 Task: Open Card Engineering Design Review in Board Employee Recognition and Rewards to Workspace Customer Analytics and add a team member Softage.1@softage.net, a label Orange, a checklist Interpretation, an attachment from Trello, a color Orange and finally, add a card description 'Plan and execute company team-building conference with team-building challenges' and a comment 'We should approach this task with a sense of humility, recognizing that there is always more to learn and improve upon.'. Add a start date 'Jan 05, 1900' with a due date 'Jan 12, 1900'
Action: Mouse moved to (374, 159)
Screenshot: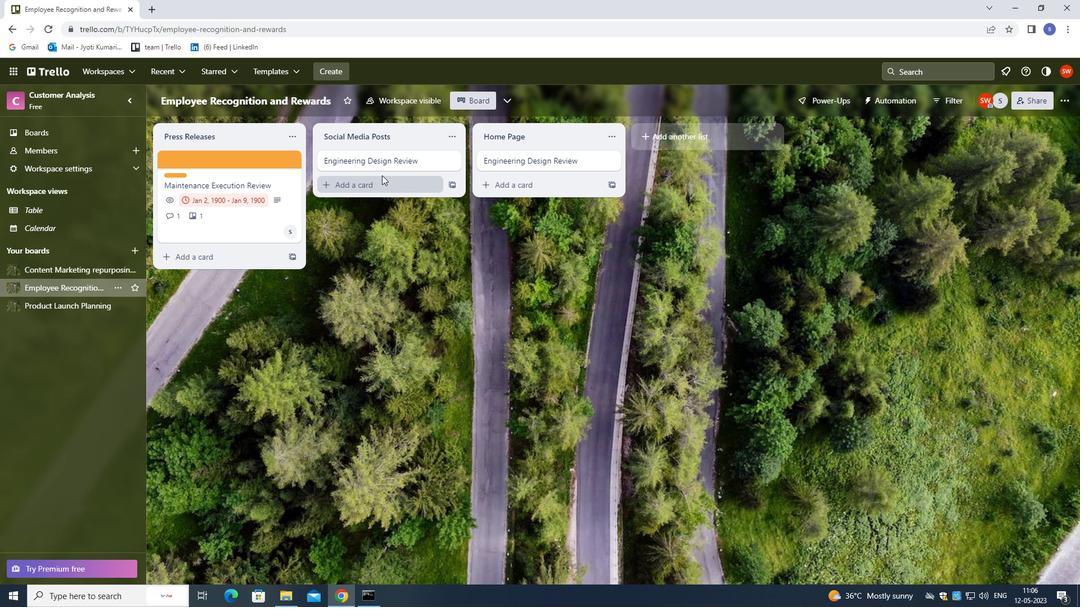 
Action: Mouse pressed left at (374, 159)
Screenshot: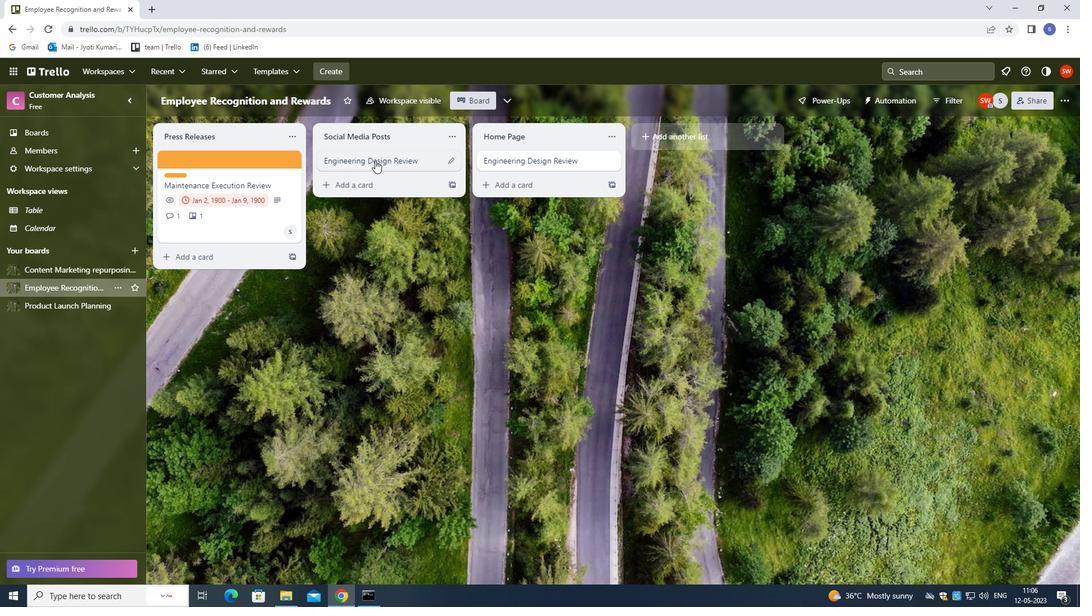 
Action: Mouse moved to (670, 198)
Screenshot: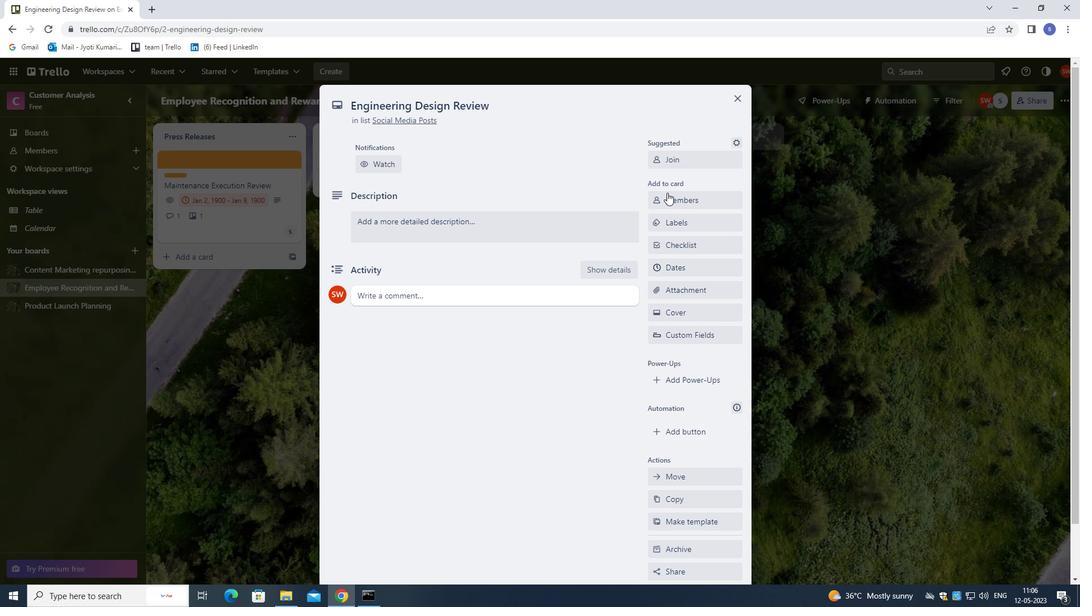 
Action: Mouse pressed left at (670, 198)
Screenshot: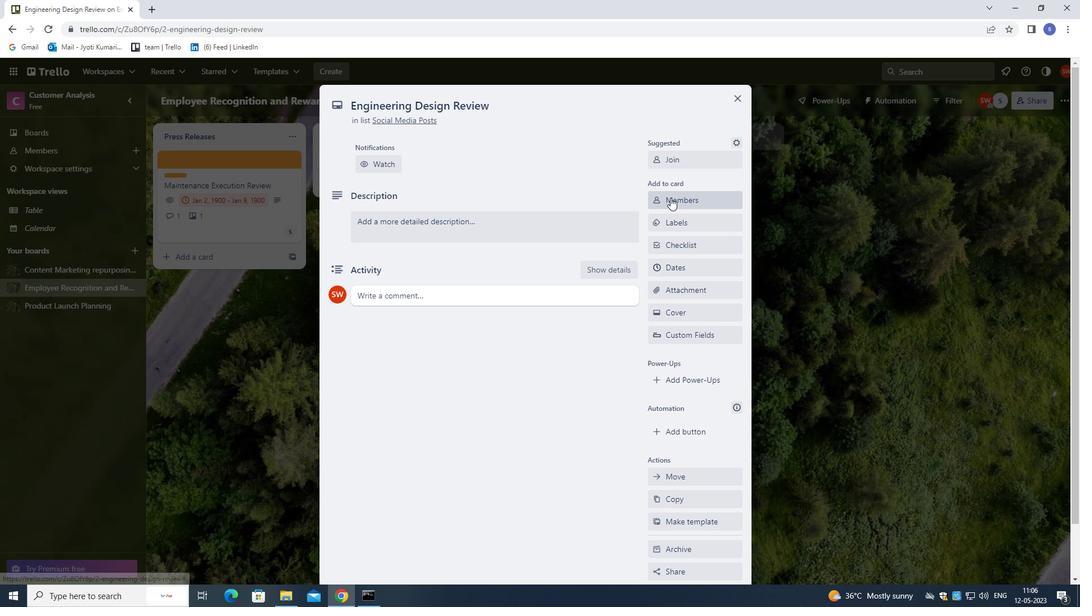 
Action: Mouse moved to (854, 163)
Screenshot: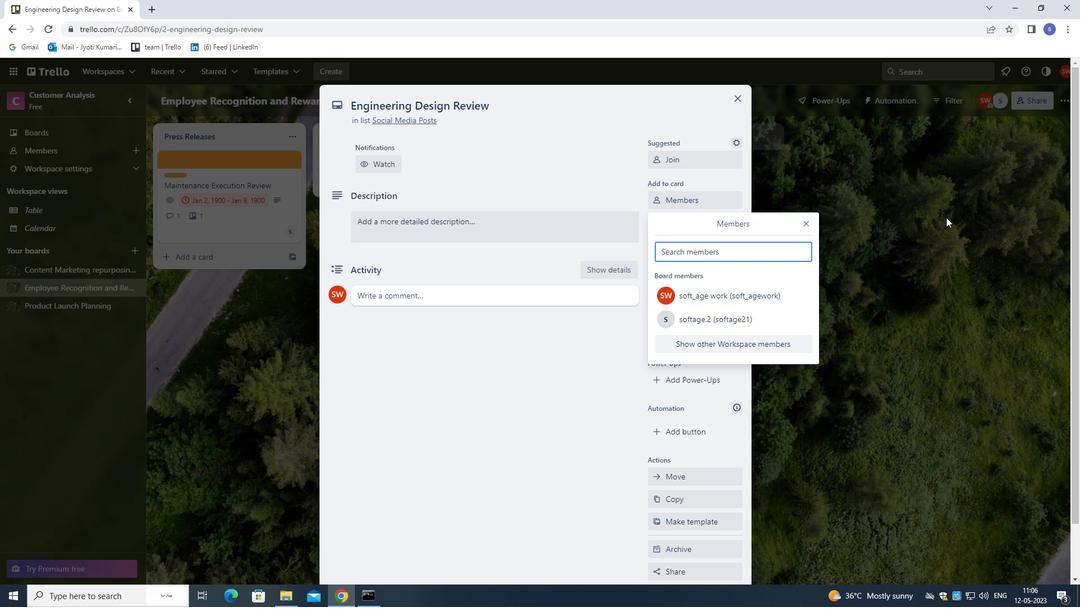 
Action: Key pressed <Key.shift>SOFTAGE.1<Key.shift><Key.shift><Key.shift><Key.shift>@SOFTAGE.NET
Screenshot: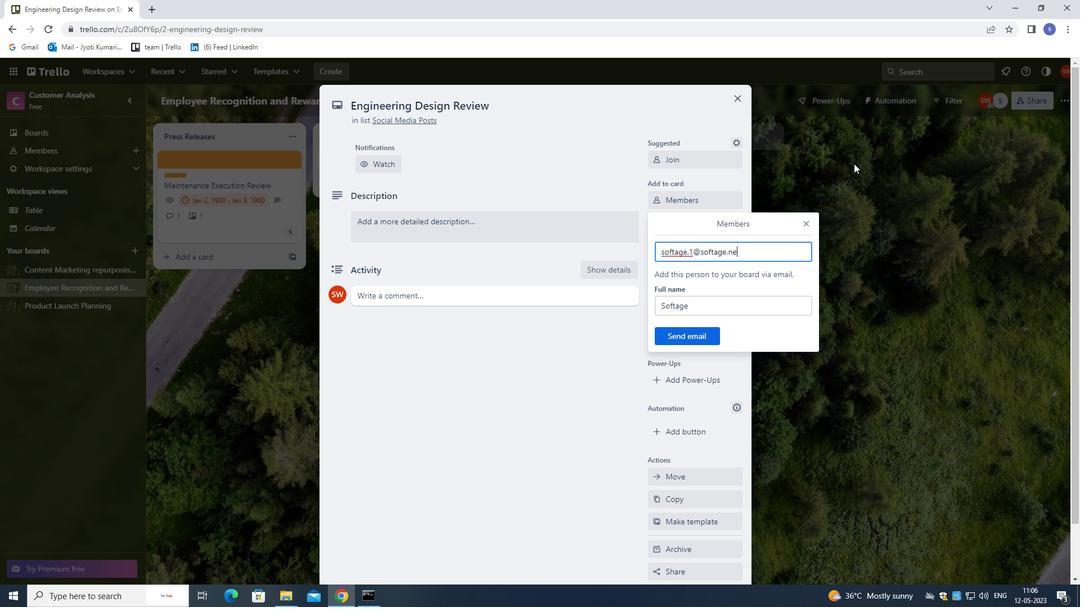 
Action: Mouse moved to (663, 342)
Screenshot: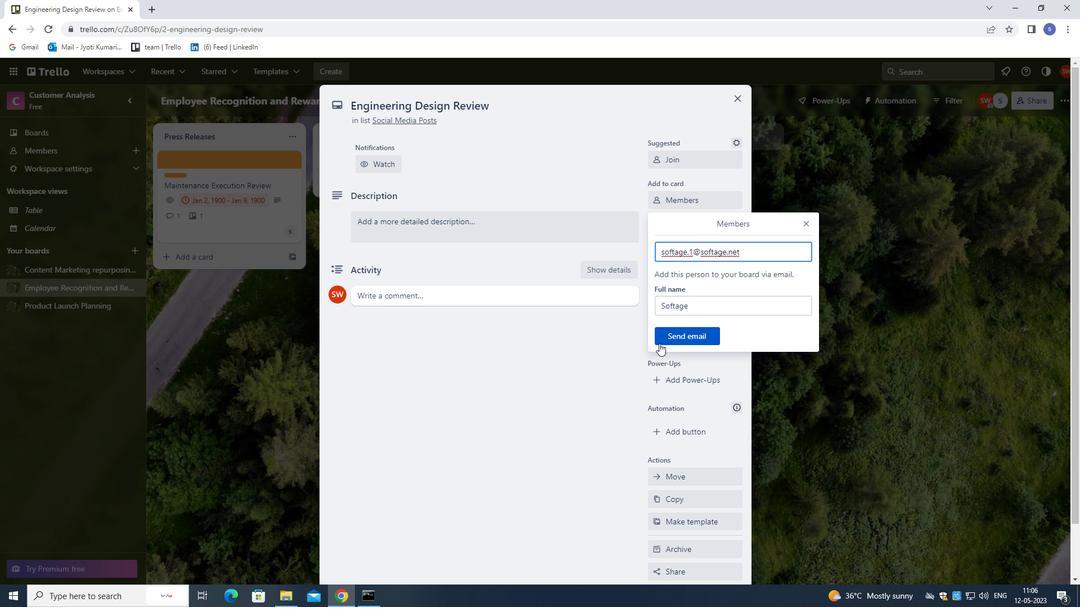
Action: Mouse pressed left at (663, 342)
Screenshot: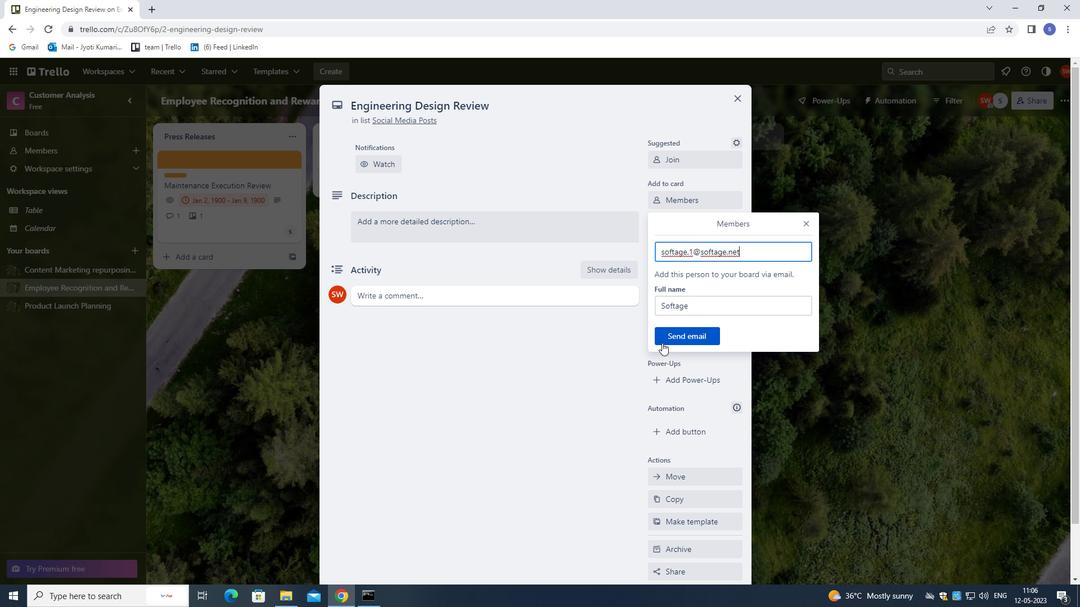 
Action: Mouse moved to (679, 221)
Screenshot: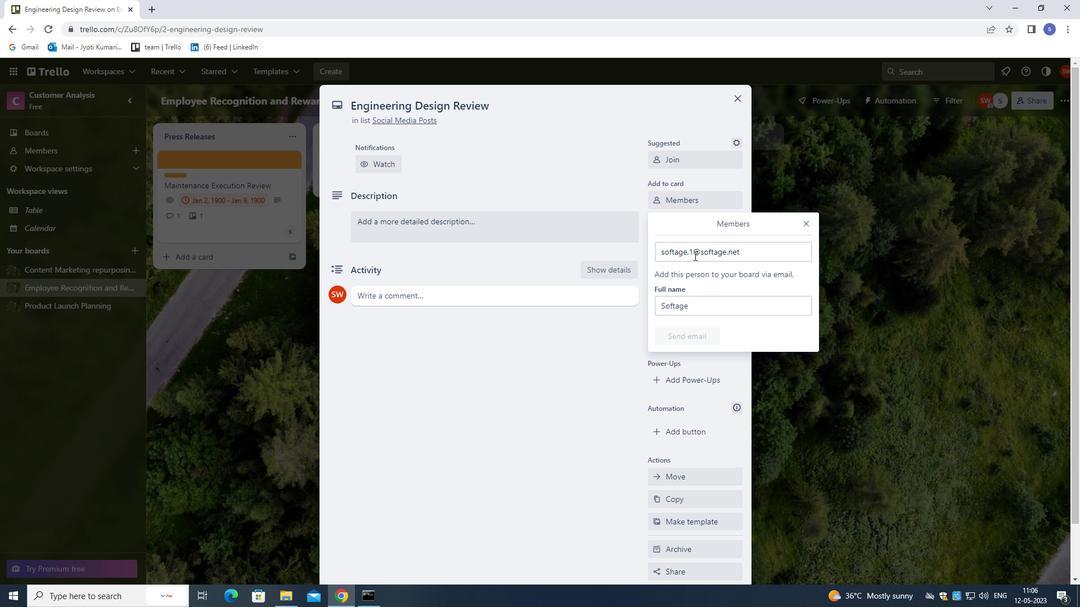 
Action: Mouse pressed left at (679, 221)
Screenshot: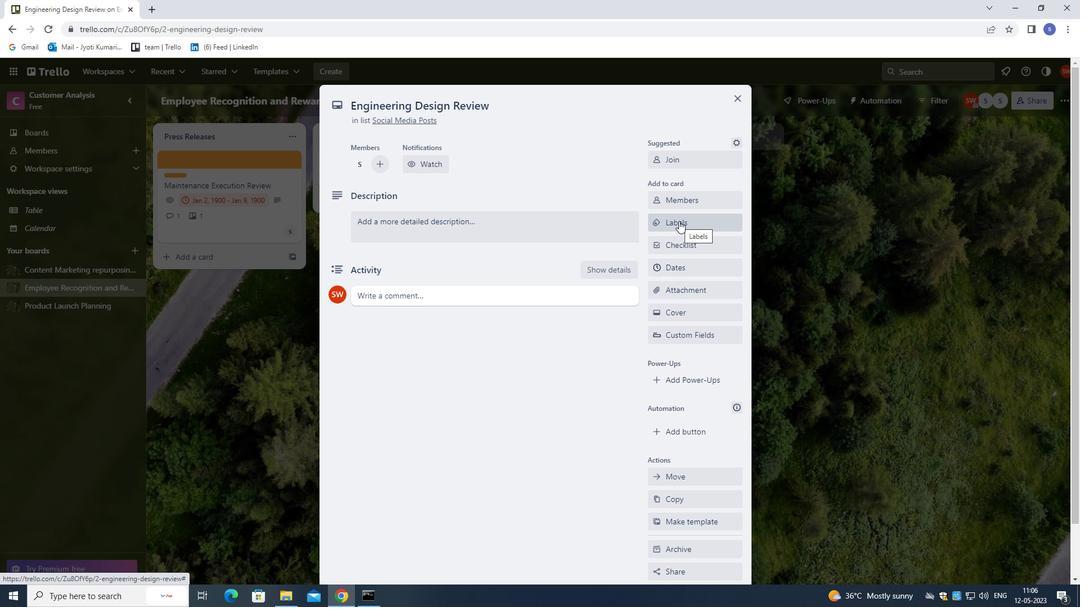
Action: Key pressed O
Screenshot: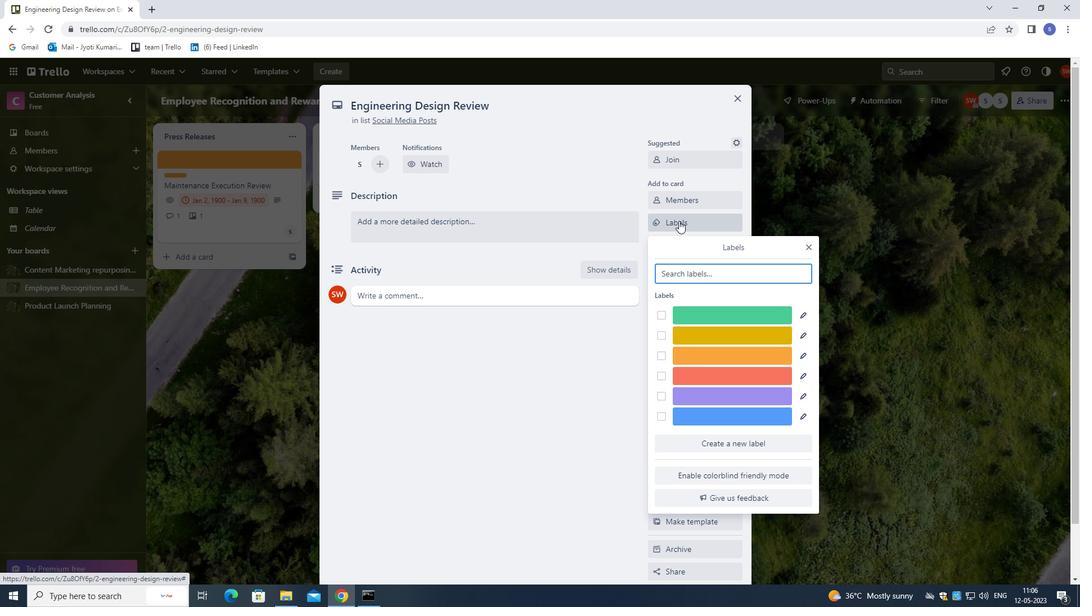 
Action: Mouse moved to (665, 315)
Screenshot: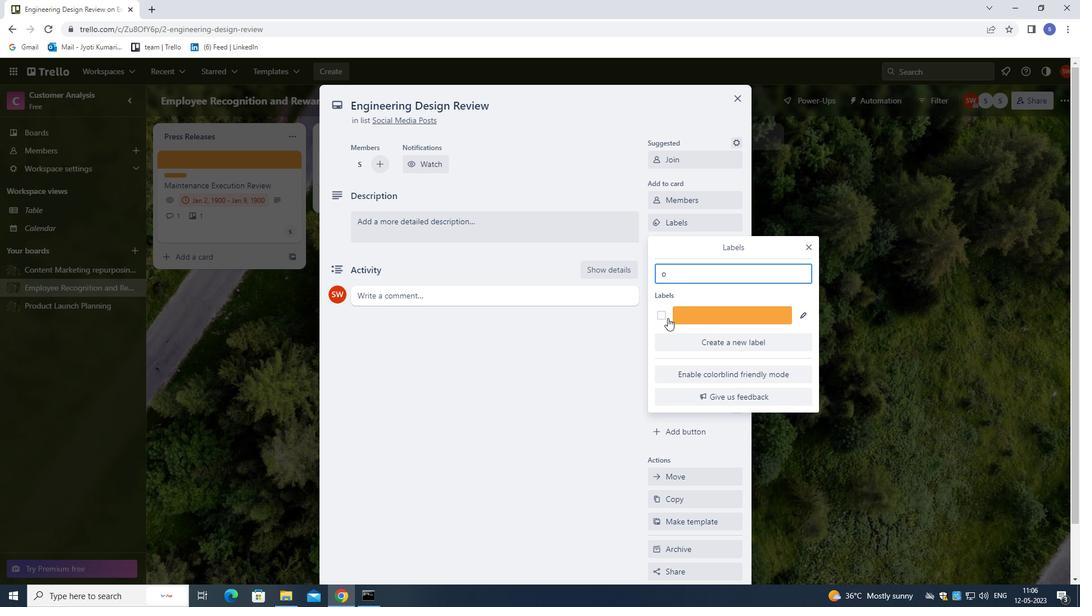 
Action: Mouse pressed left at (665, 315)
Screenshot: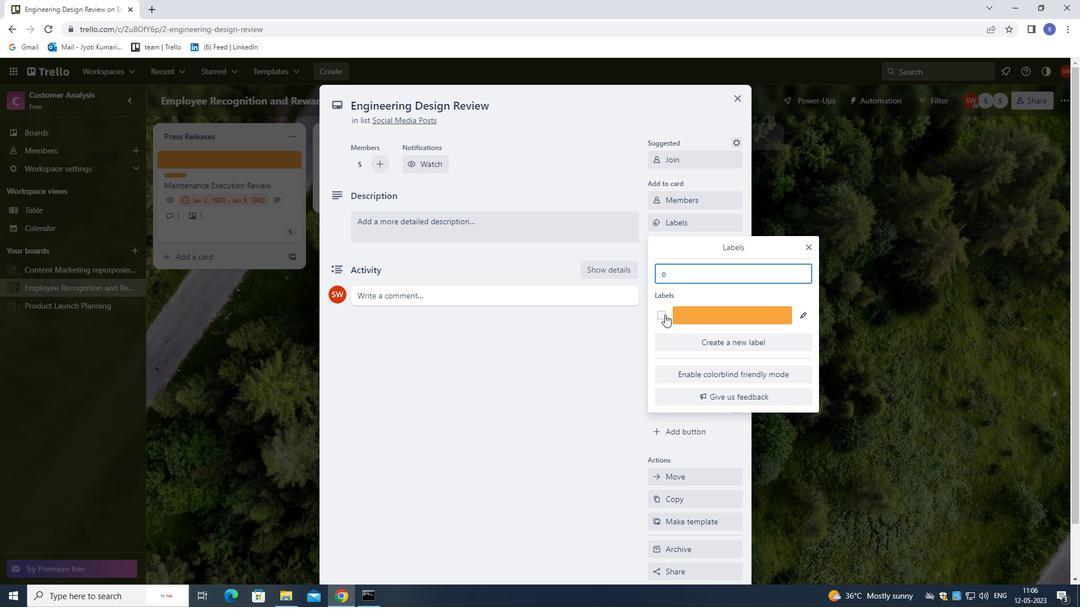 
Action: Mouse moved to (807, 247)
Screenshot: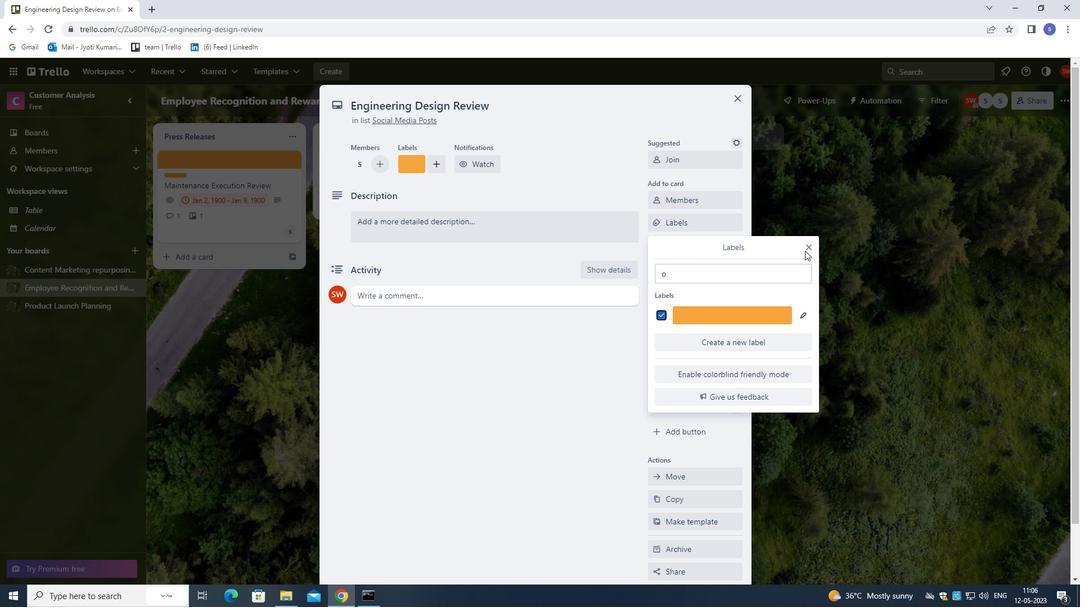
Action: Mouse pressed left at (807, 247)
Screenshot: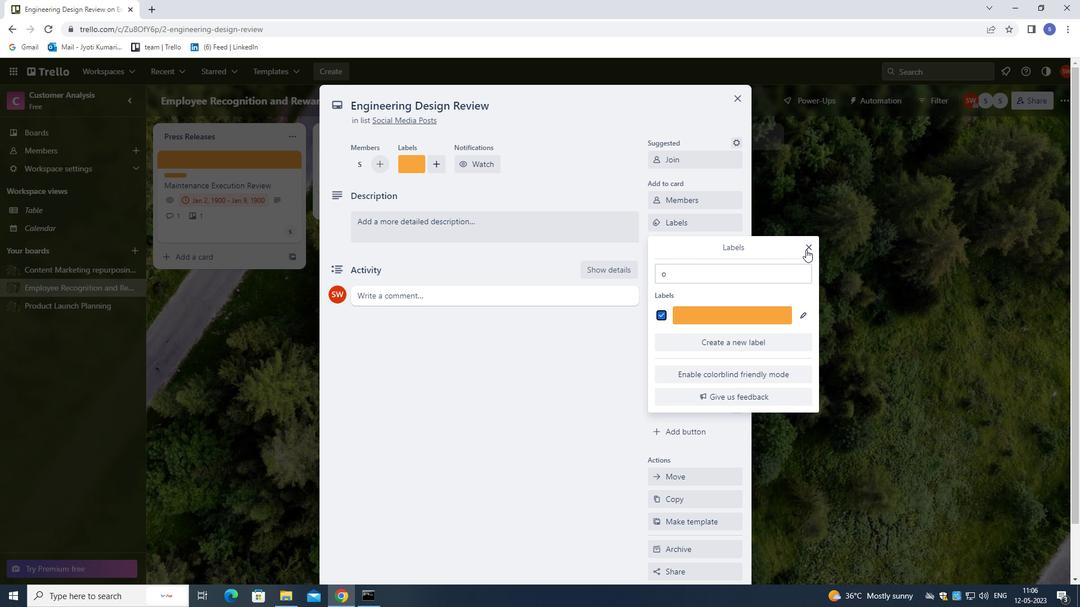 
Action: Mouse moved to (685, 242)
Screenshot: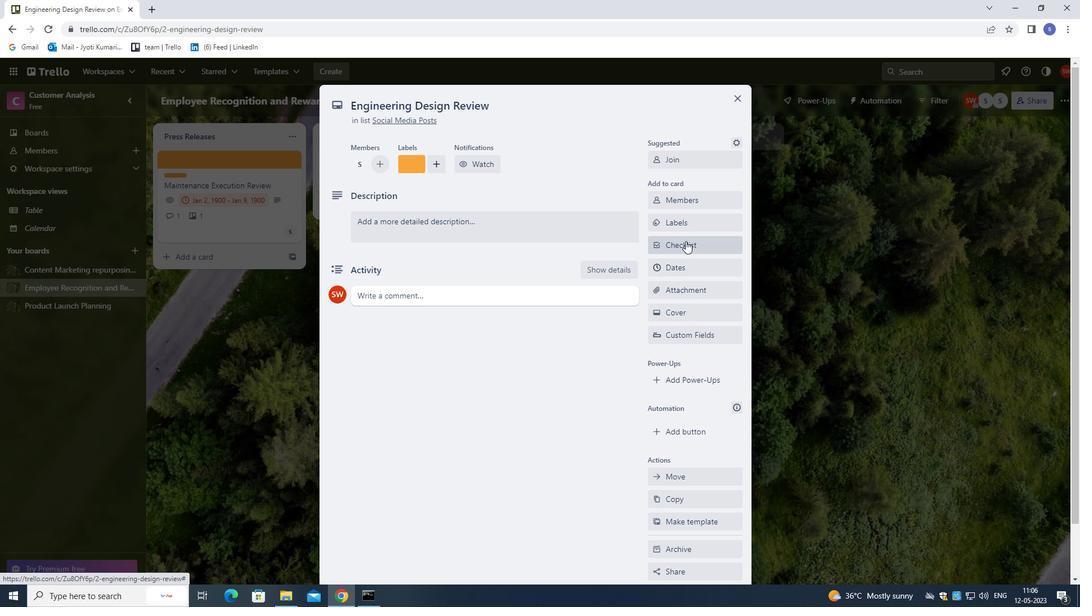 
Action: Mouse pressed left at (685, 242)
Screenshot: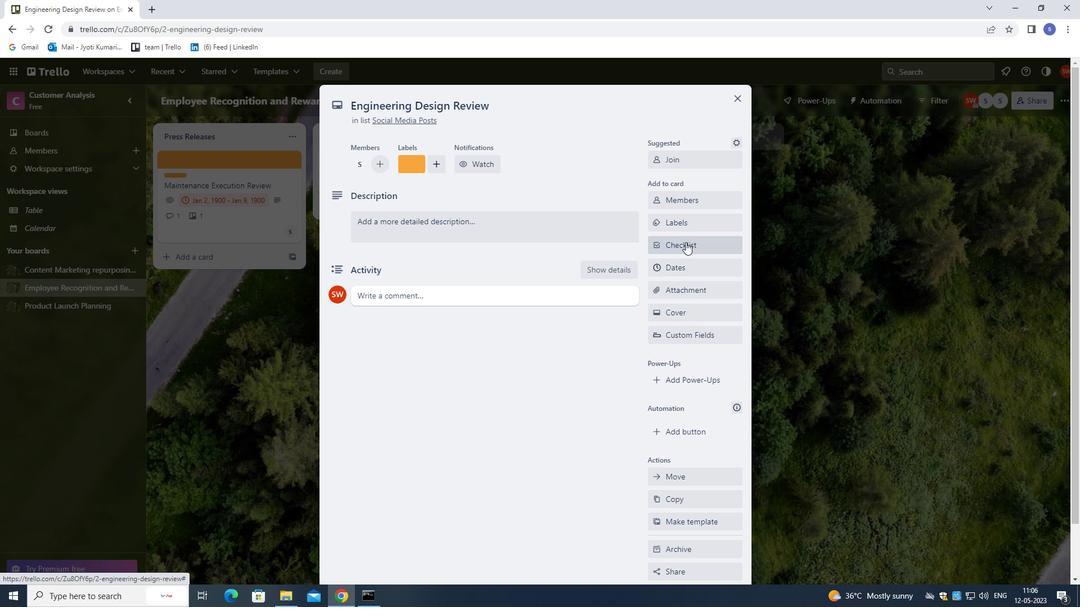 
Action: Mouse moved to (685, 243)
Screenshot: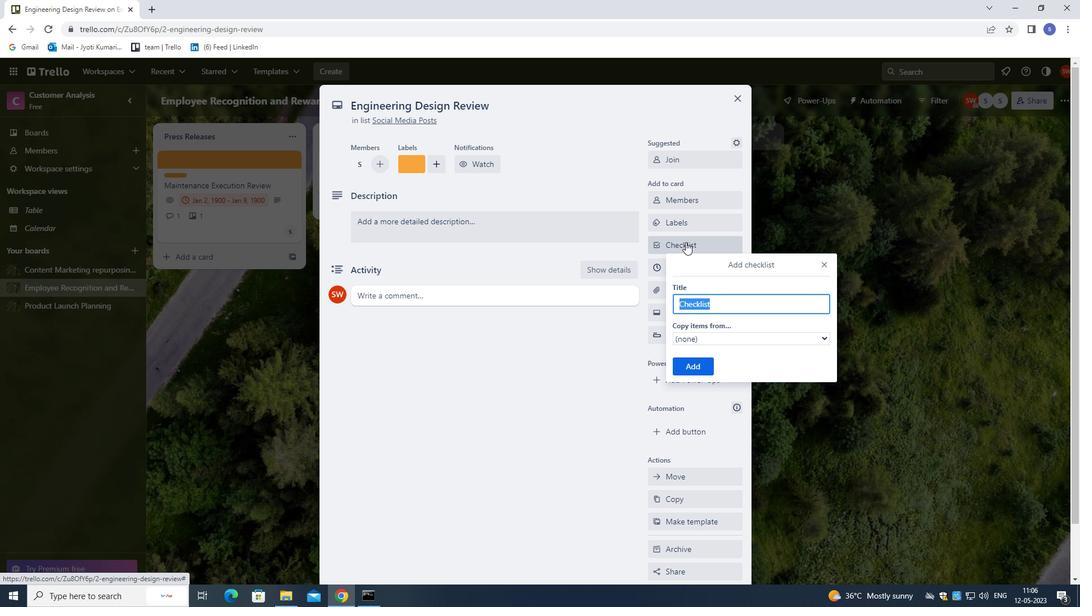 
Action: Key pressed <Key.shift>INTERPRETATION<Key.space>
Screenshot: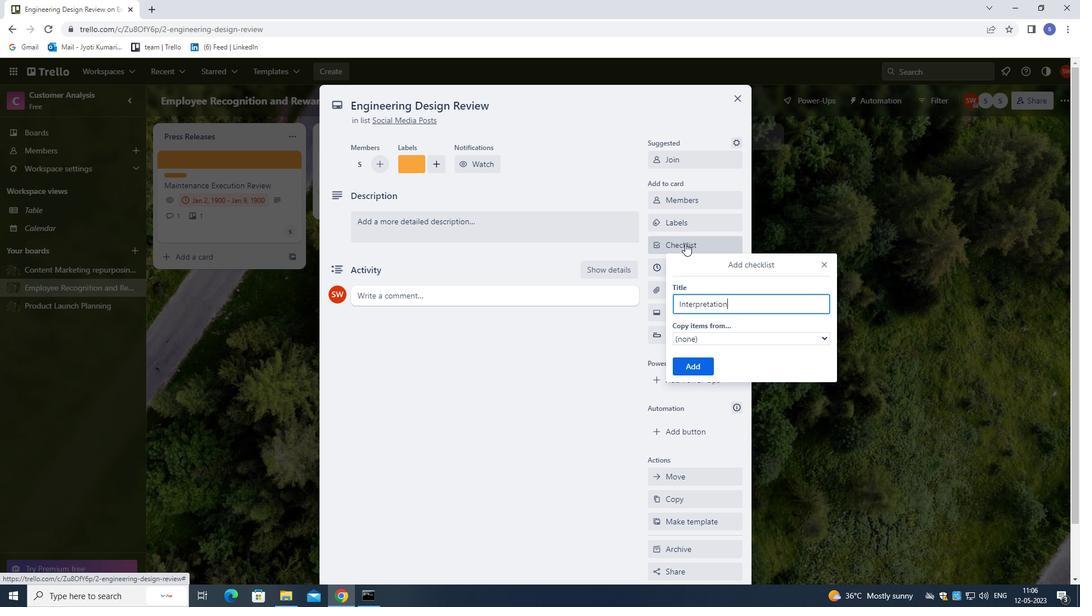 
Action: Mouse moved to (699, 372)
Screenshot: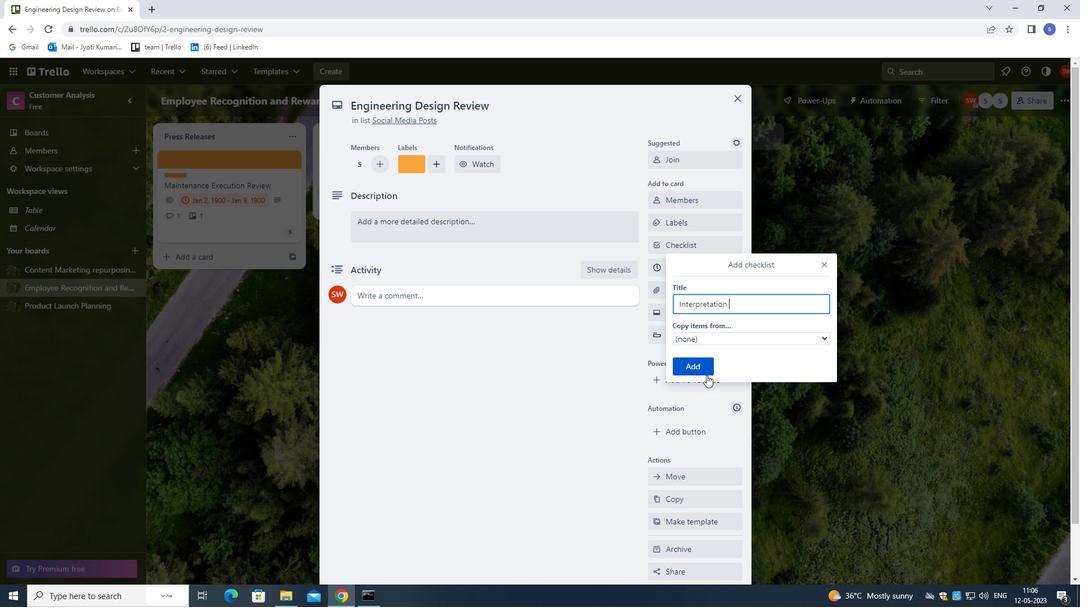 
Action: Mouse pressed left at (699, 372)
Screenshot: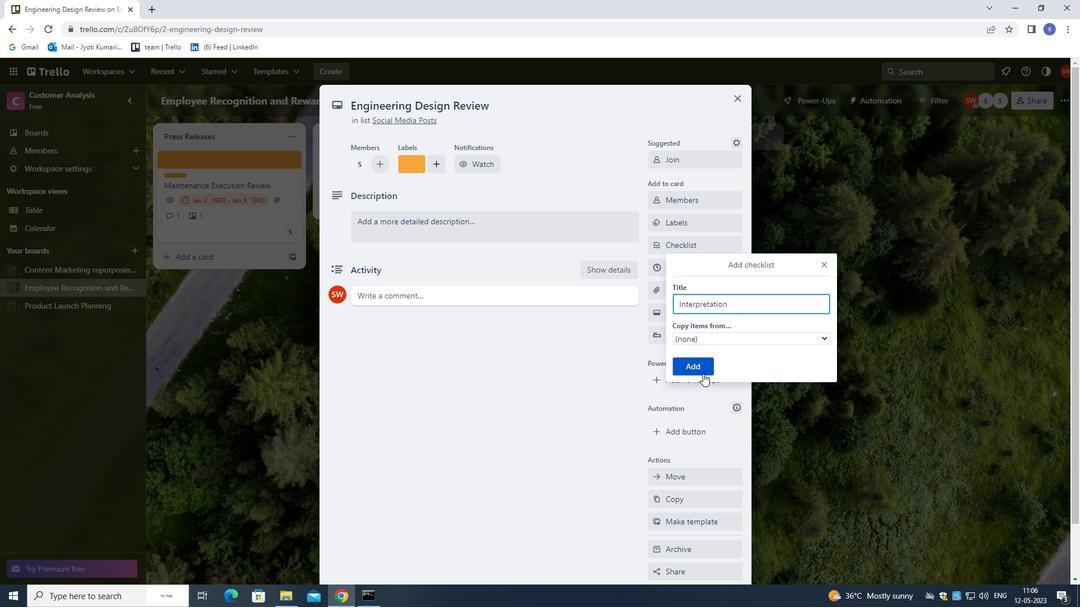
Action: Mouse moved to (693, 270)
Screenshot: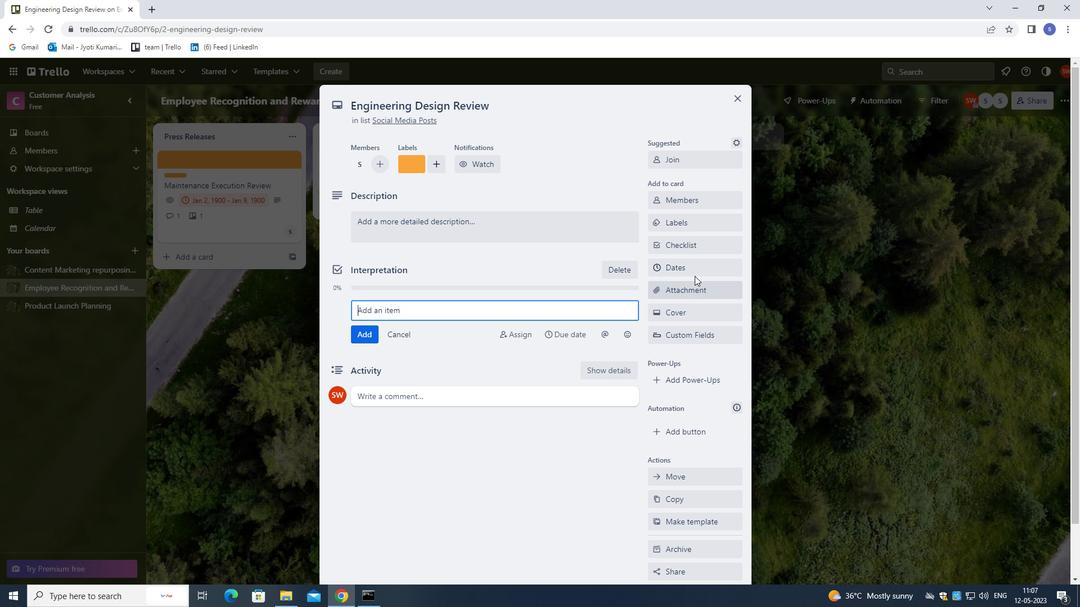 
Action: Mouse pressed left at (693, 270)
Screenshot: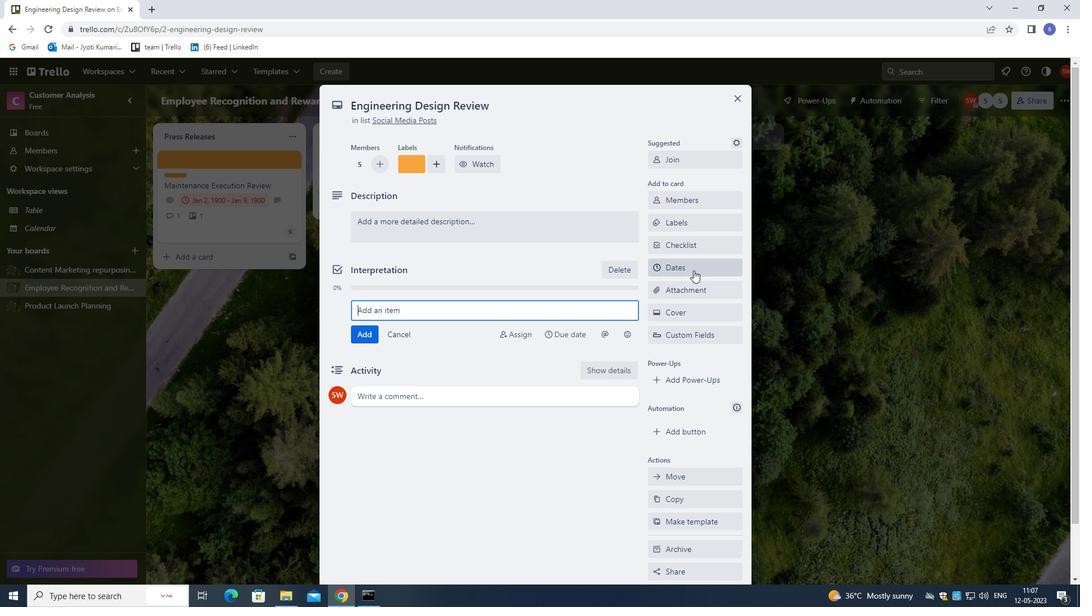
Action: Mouse moved to (660, 306)
Screenshot: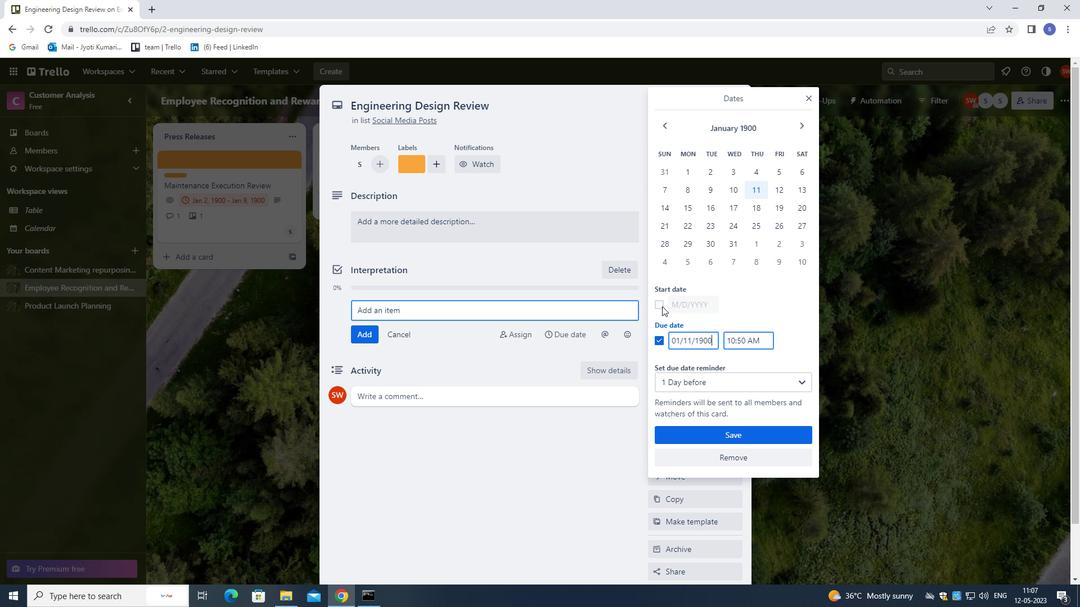 
Action: Mouse pressed left at (660, 306)
Screenshot: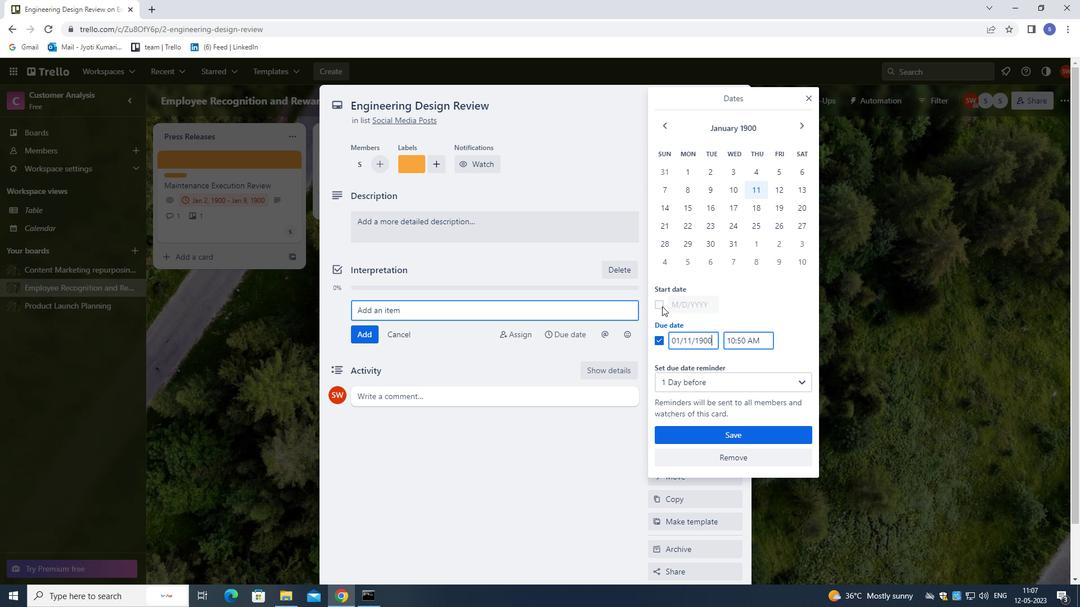
Action: Mouse moved to (689, 302)
Screenshot: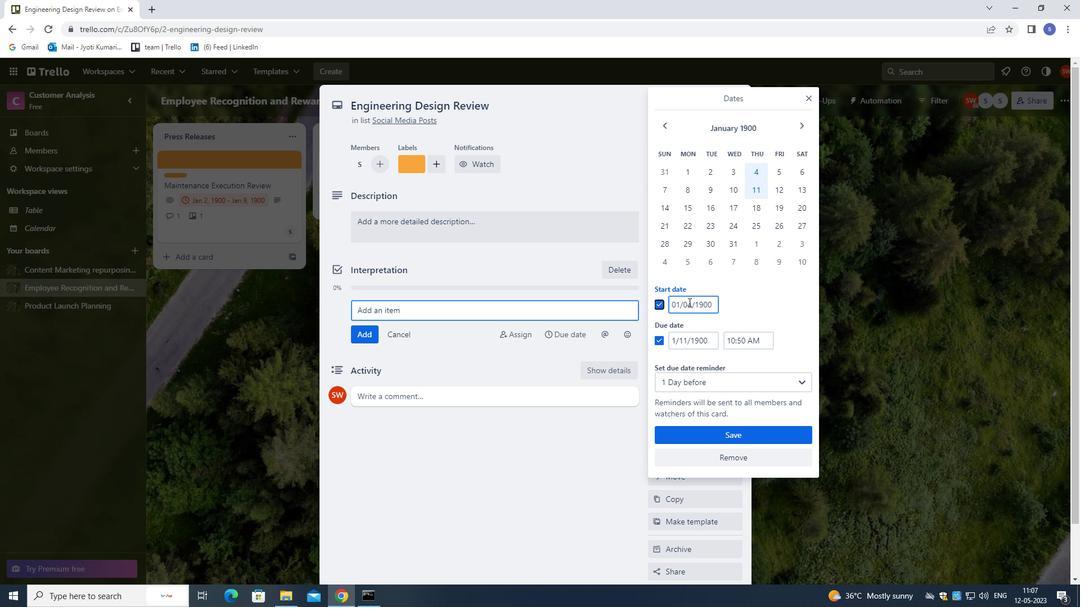 
Action: Mouse pressed left at (689, 302)
Screenshot: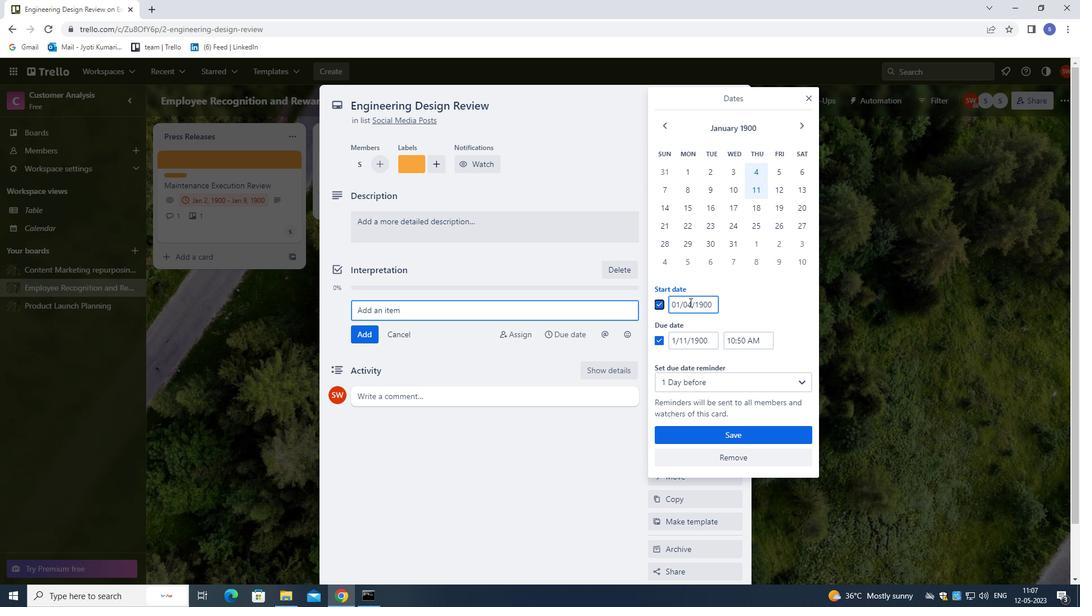 
Action: Mouse moved to (653, 290)
Screenshot: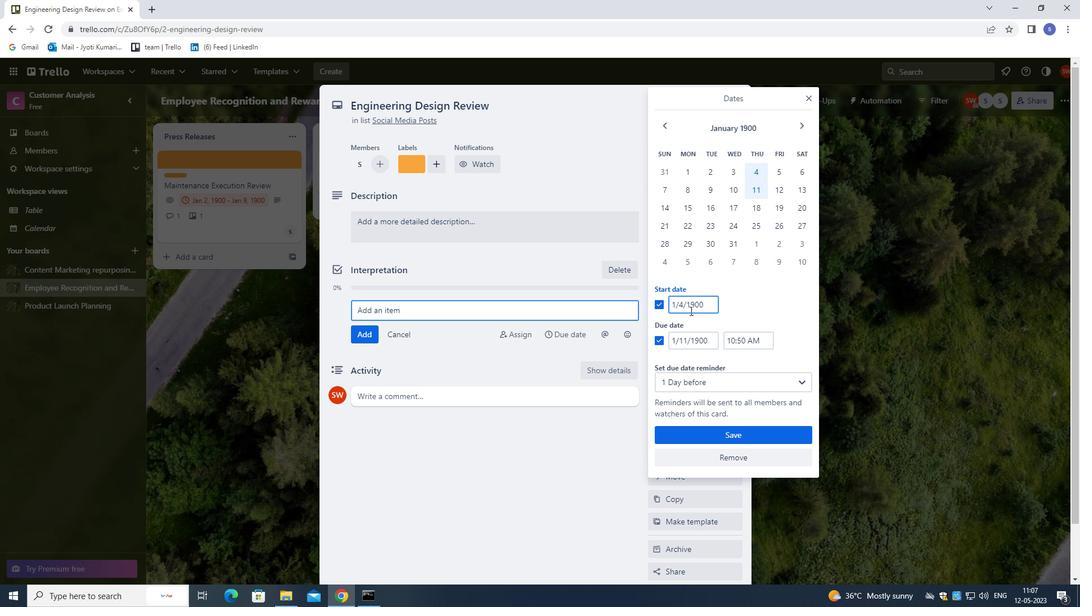 
Action: Key pressed <Key.left><Key.left><Key.backspace>5
Screenshot: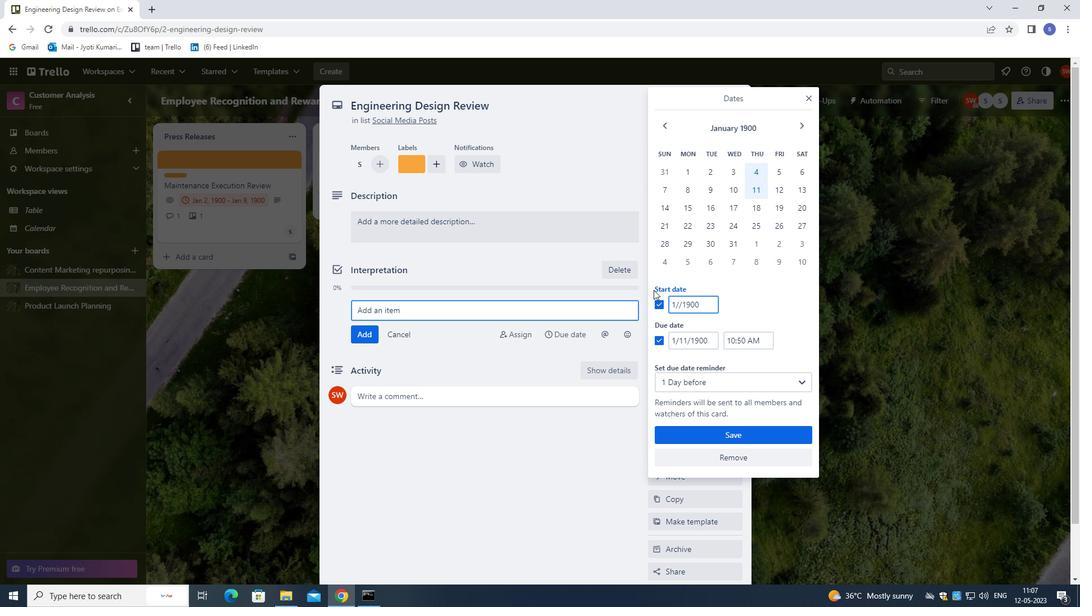
Action: Mouse moved to (688, 337)
Screenshot: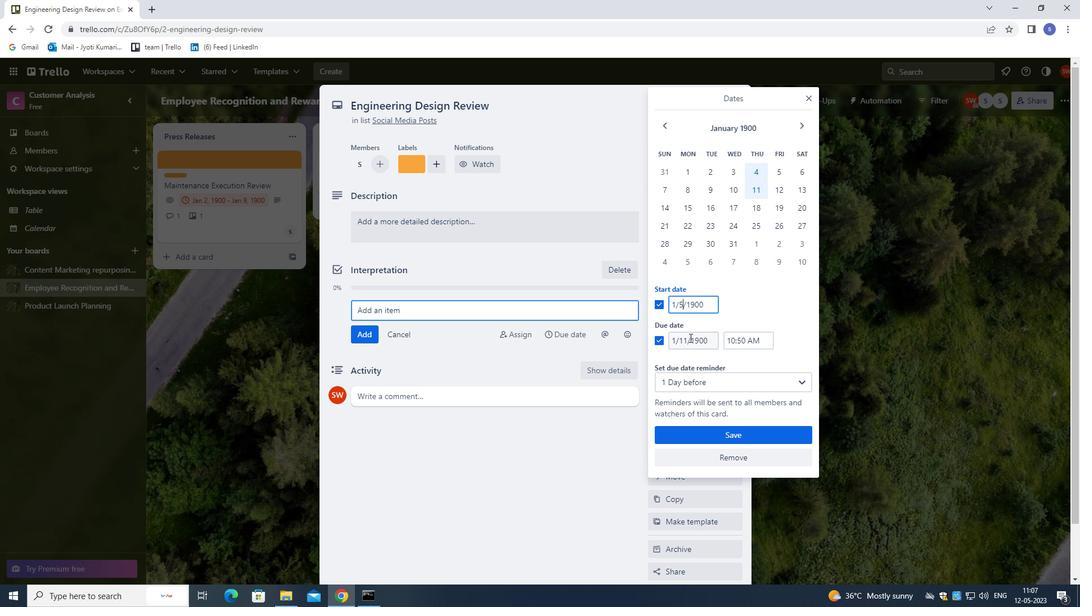 
Action: Mouse pressed left at (688, 337)
Screenshot: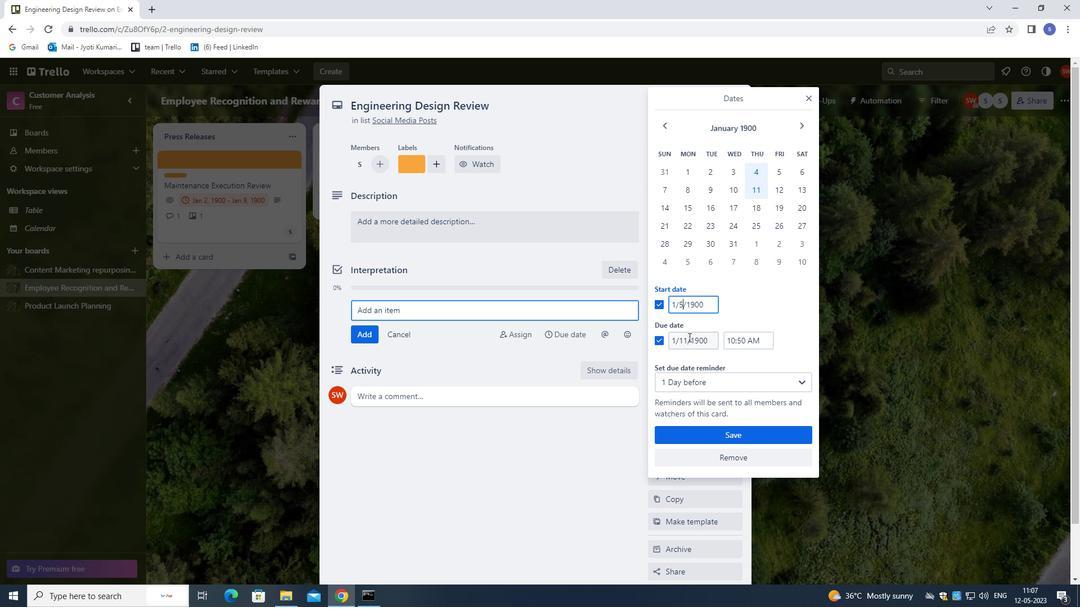 
Action: Mouse moved to (701, 403)
Screenshot: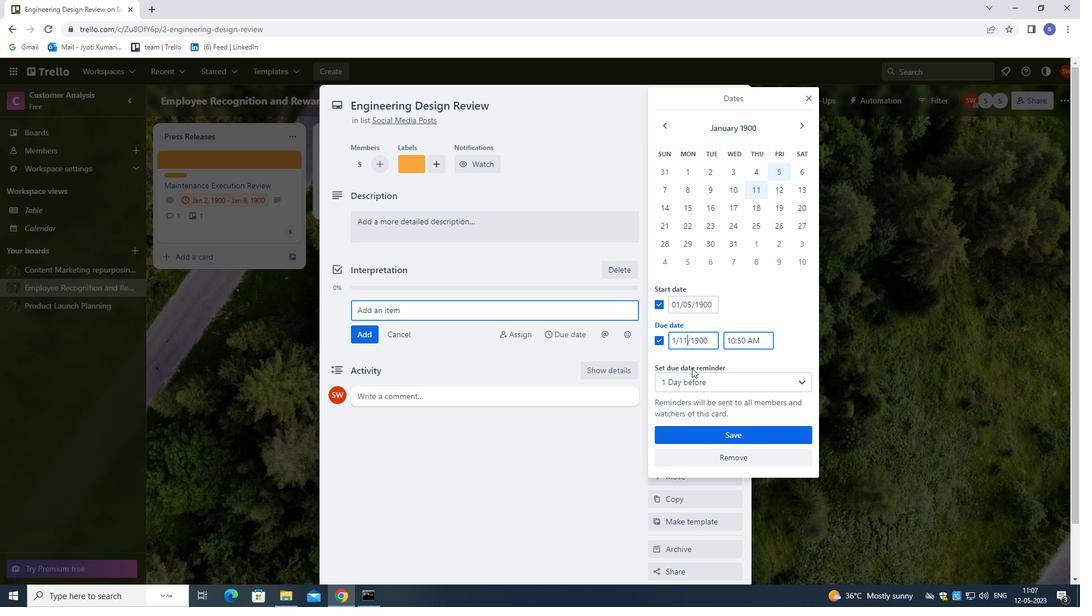
Action: Key pressed <Key.backspace>2
Screenshot: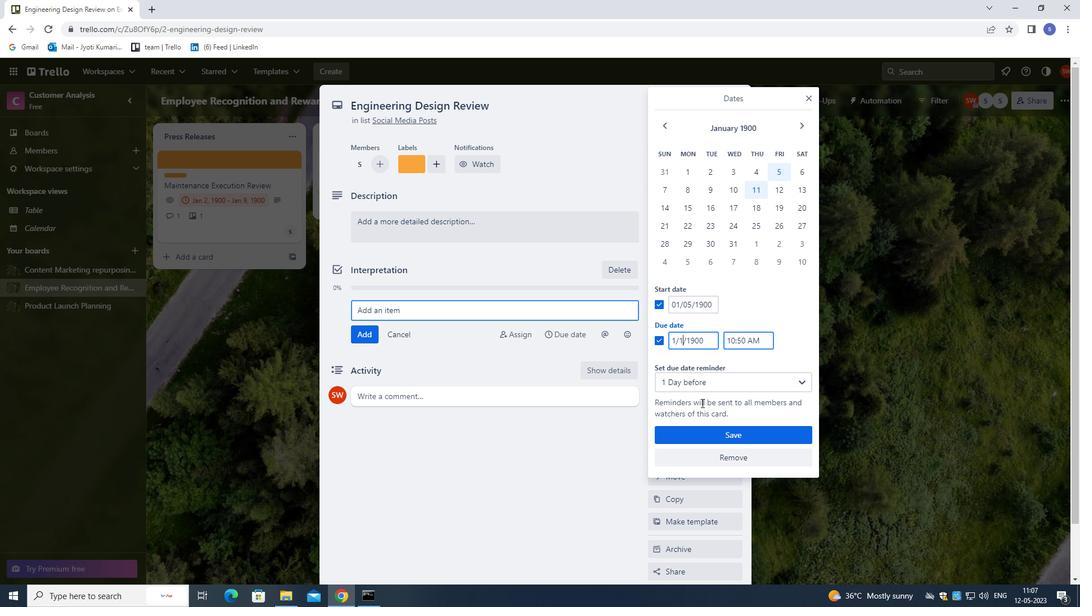 
Action: Mouse moved to (699, 432)
Screenshot: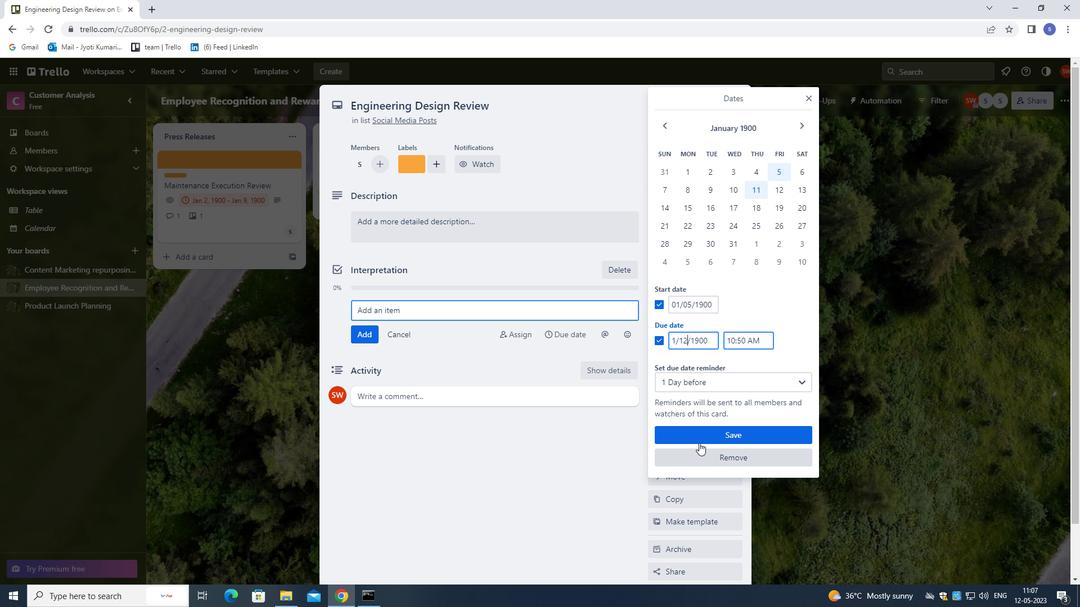 
Action: Mouse pressed left at (699, 432)
Screenshot: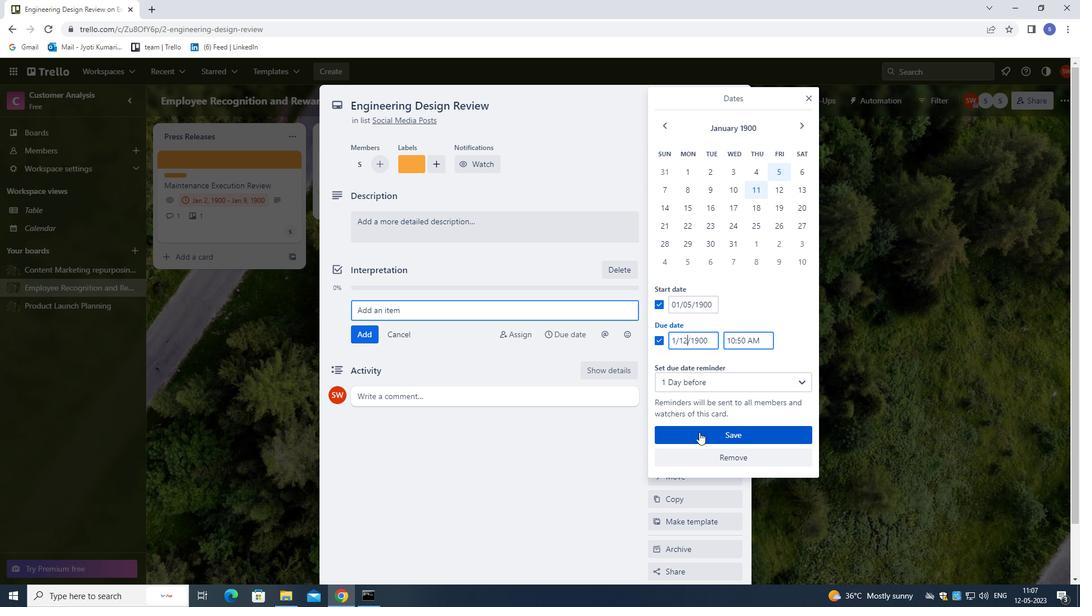 
Action: Mouse moved to (682, 293)
Screenshot: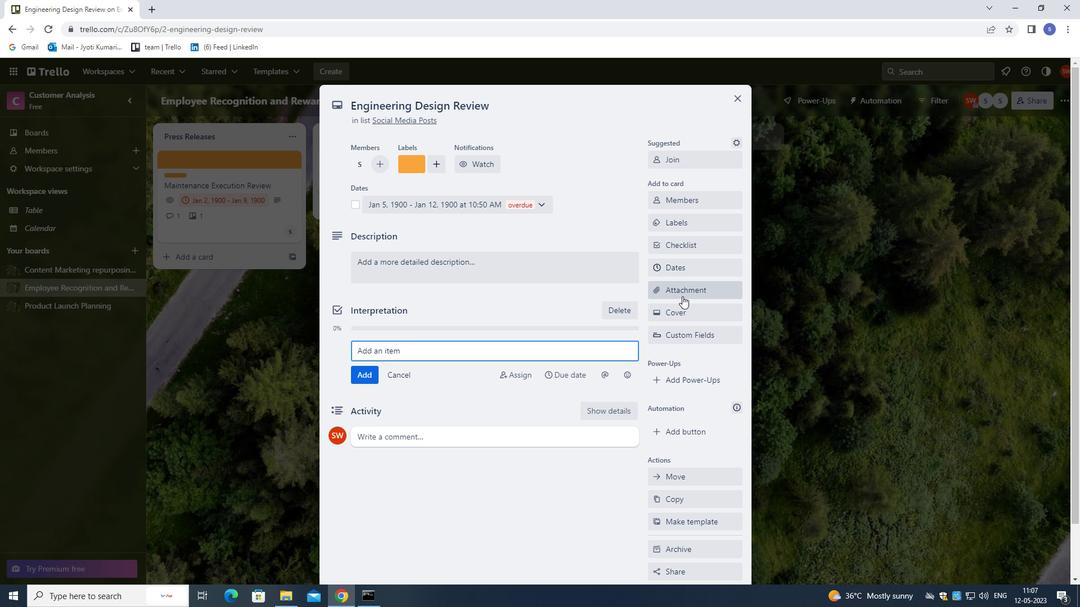 
Action: Mouse pressed left at (682, 293)
Screenshot: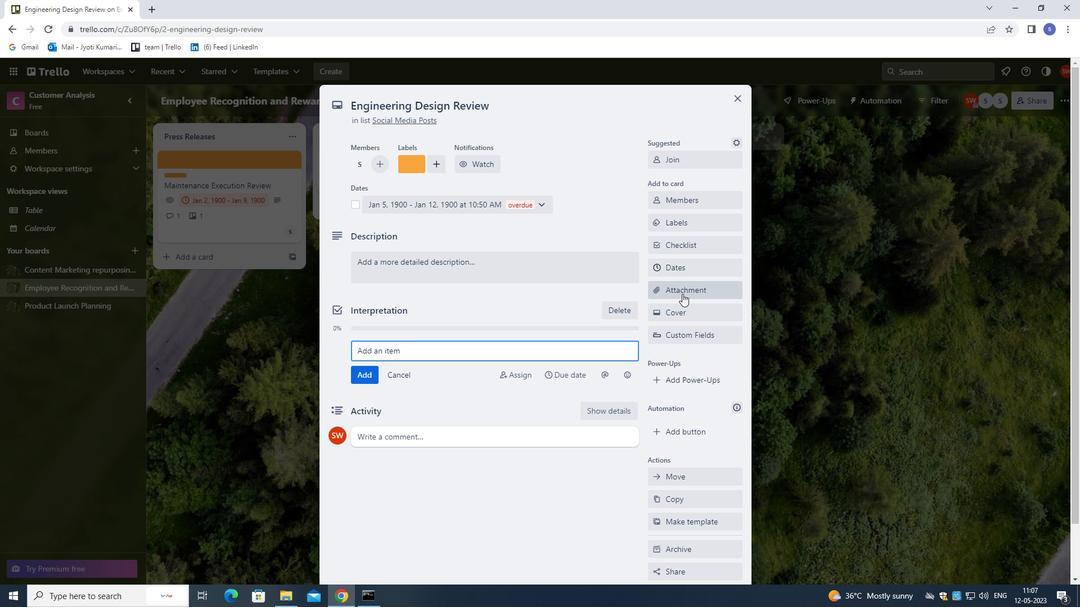 
Action: Mouse moved to (697, 361)
Screenshot: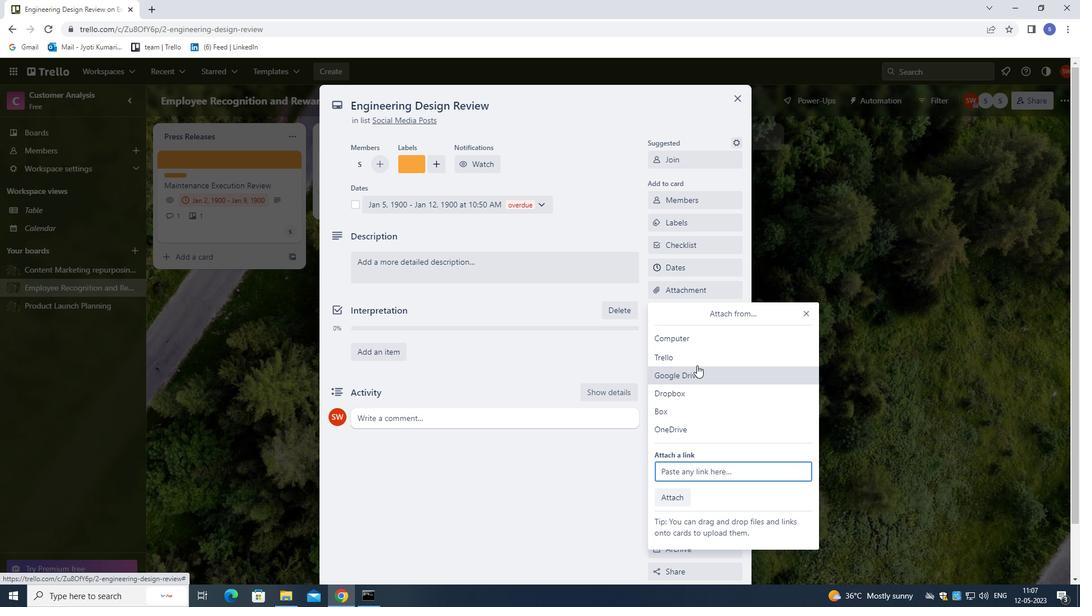 
Action: Mouse pressed left at (697, 361)
Screenshot: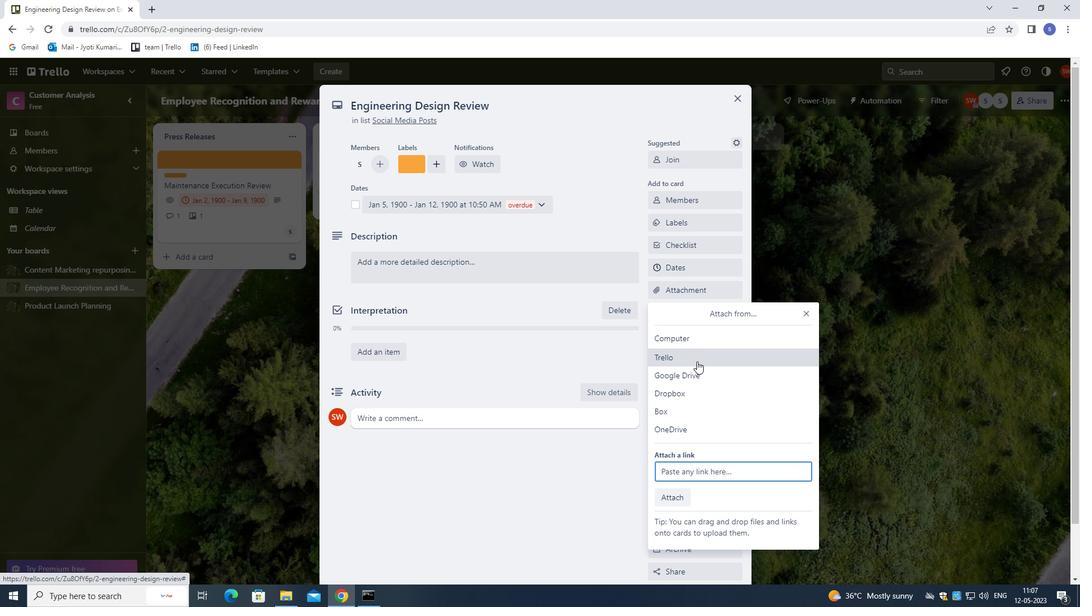 
Action: Mouse moved to (697, 361)
Screenshot: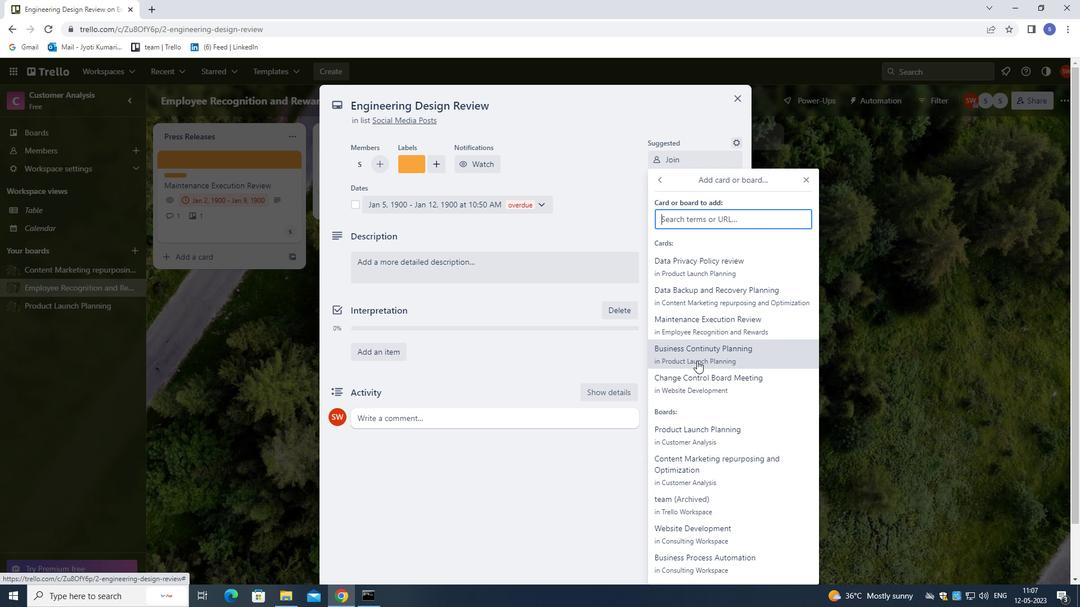 
Action: Mouse pressed left at (697, 361)
Screenshot: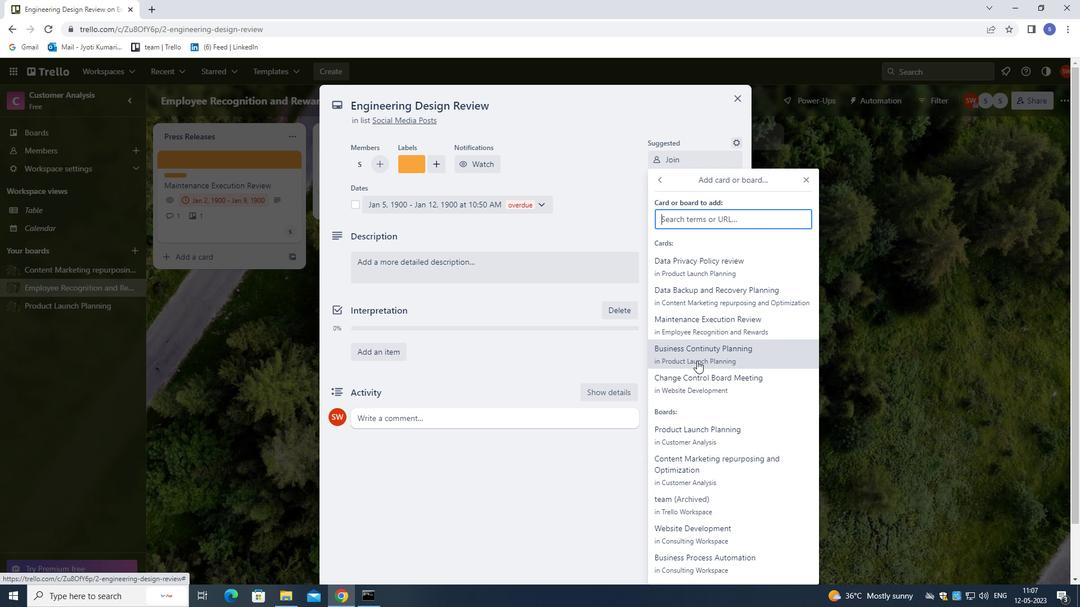 
Action: Mouse moved to (679, 317)
Screenshot: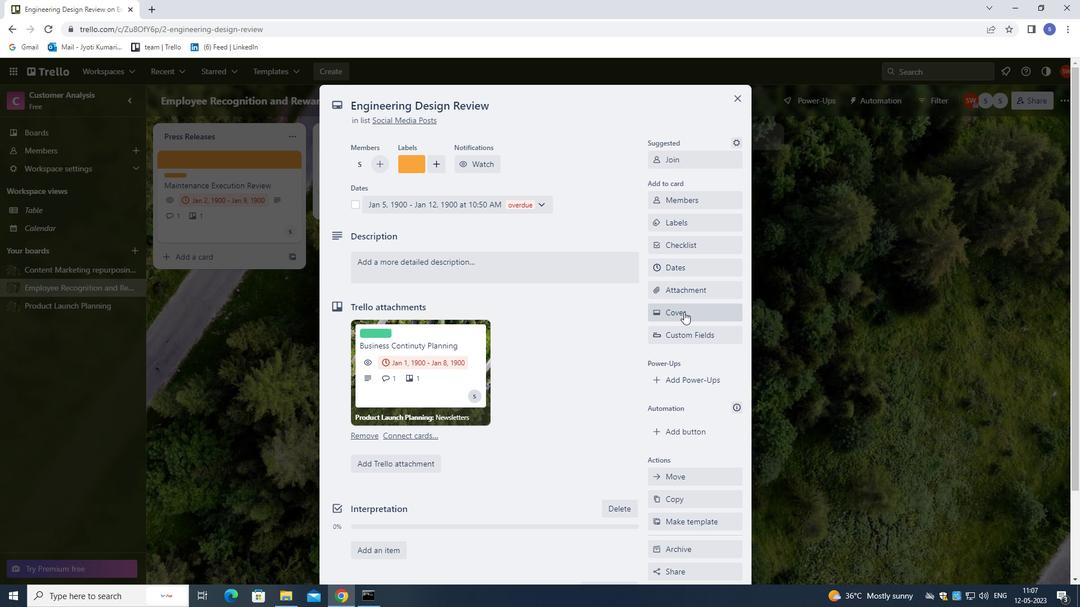 
Action: Mouse pressed left at (679, 317)
Screenshot: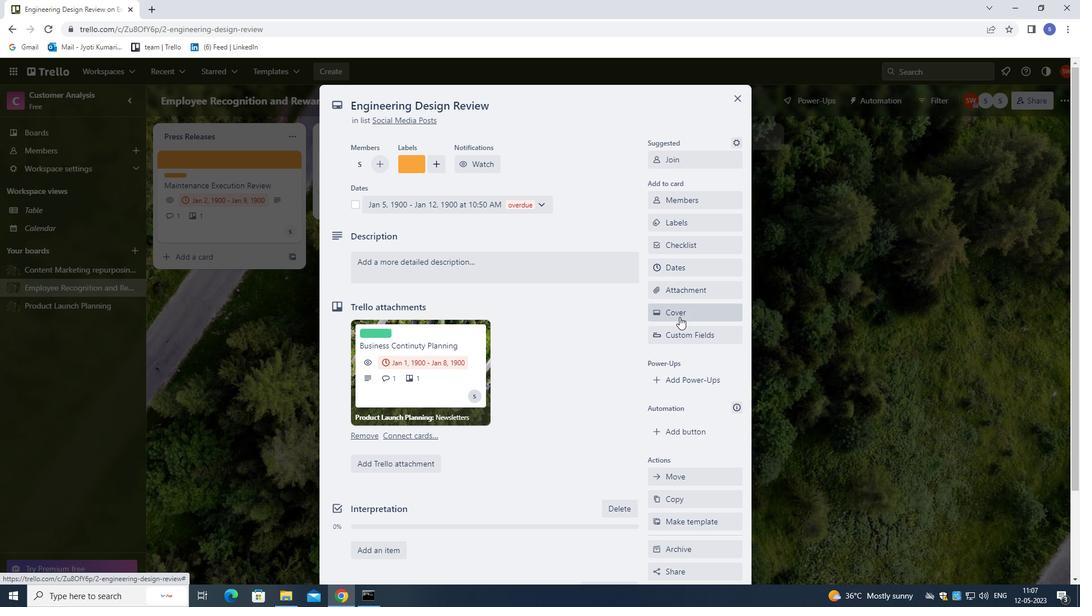 
Action: Mouse moved to (723, 357)
Screenshot: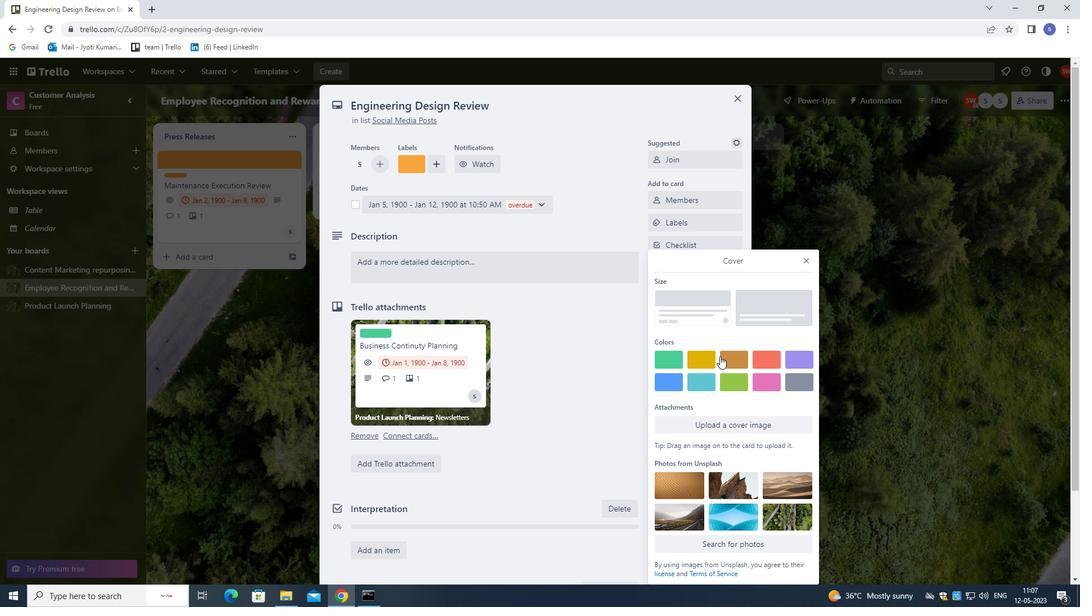 
Action: Mouse pressed left at (723, 357)
Screenshot: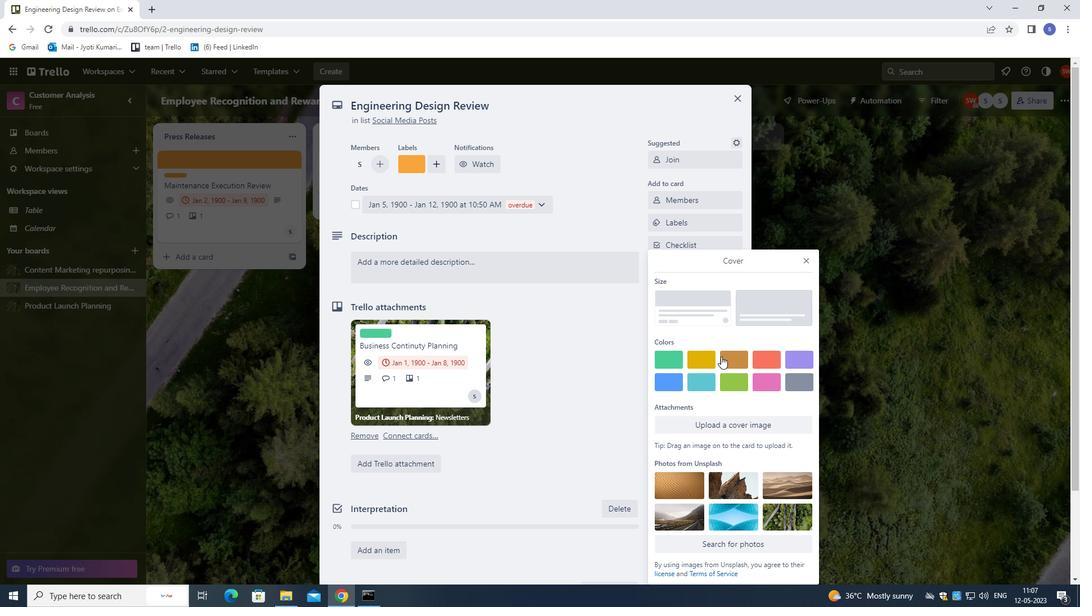 
Action: Mouse moved to (805, 240)
Screenshot: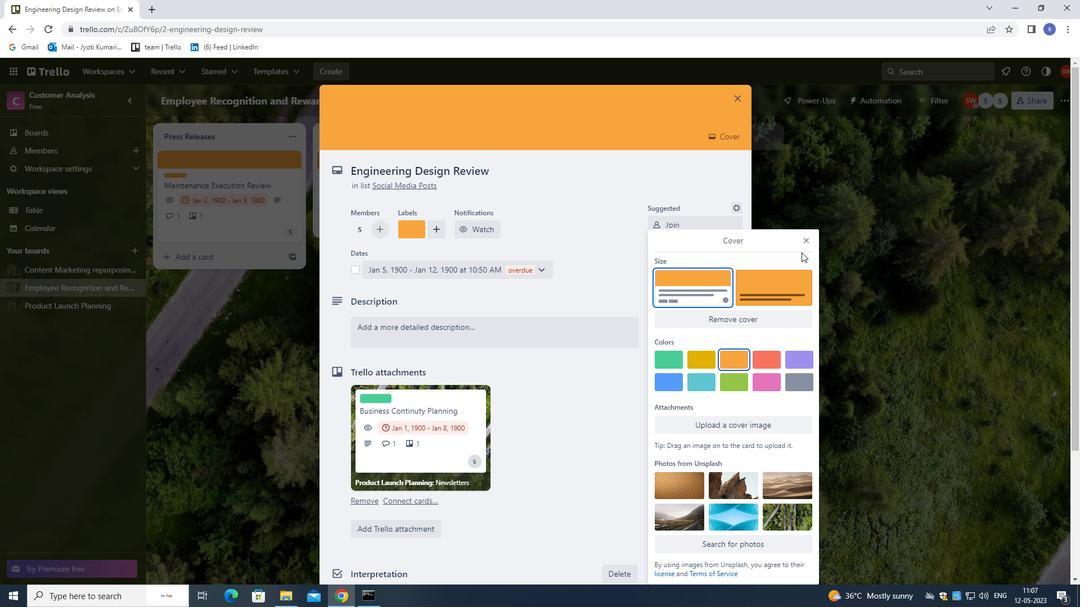 
Action: Mouse pressed left at (805, 240)
Screenshot: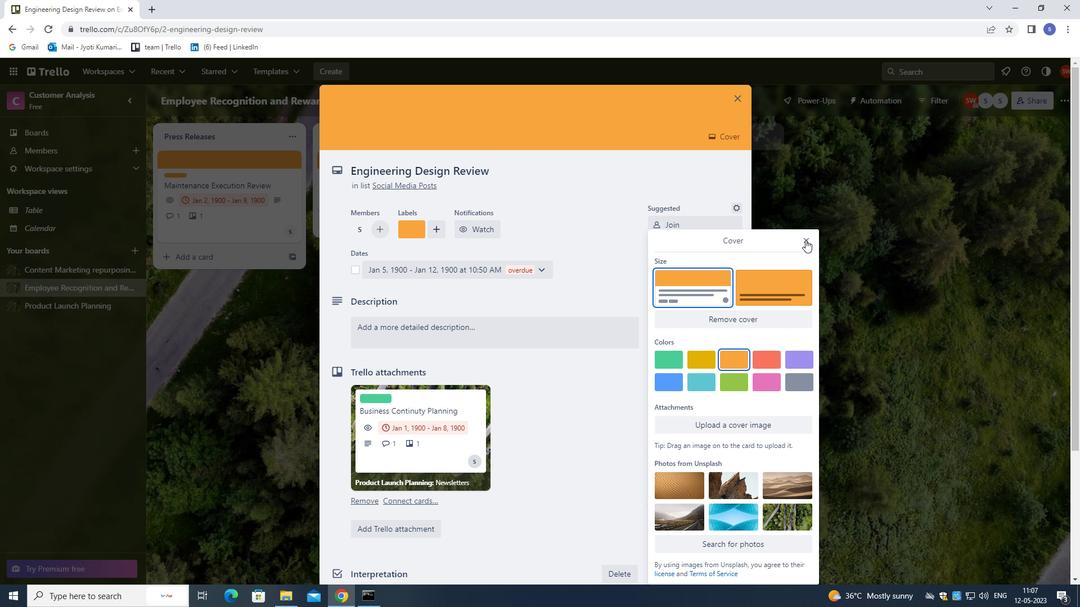 
Action: Mouse moved to (551, 326)
Screenshot: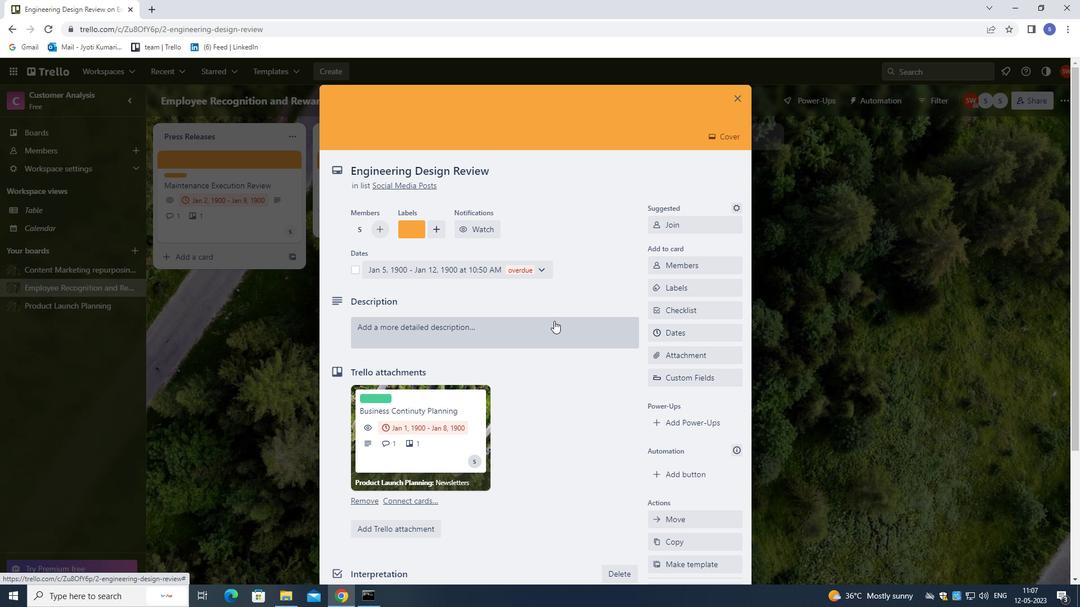 
Action: Mouse pressed left at (551, 326)
Screenshot: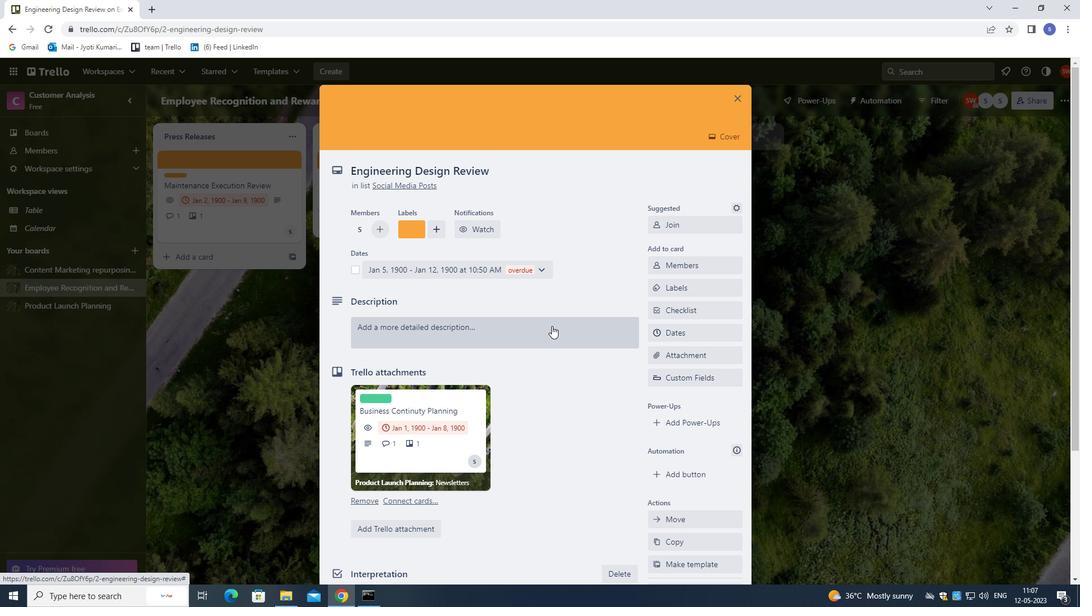 
Action: Key pressed <Key.shift>PLAN<Key.space>AND<Key.space>EXECUTE<Key.space>COMPNAY<Key.backspace><Key.backspace><Key.backspace>ANY<Key.space>TEAM-BUILDINF<Key.backspace>G<Key.space>CONFERENCE<Key.space>WITH<Key.space>TEAM-BUILDING<Key.space>CHALLENGES.
Screenshot: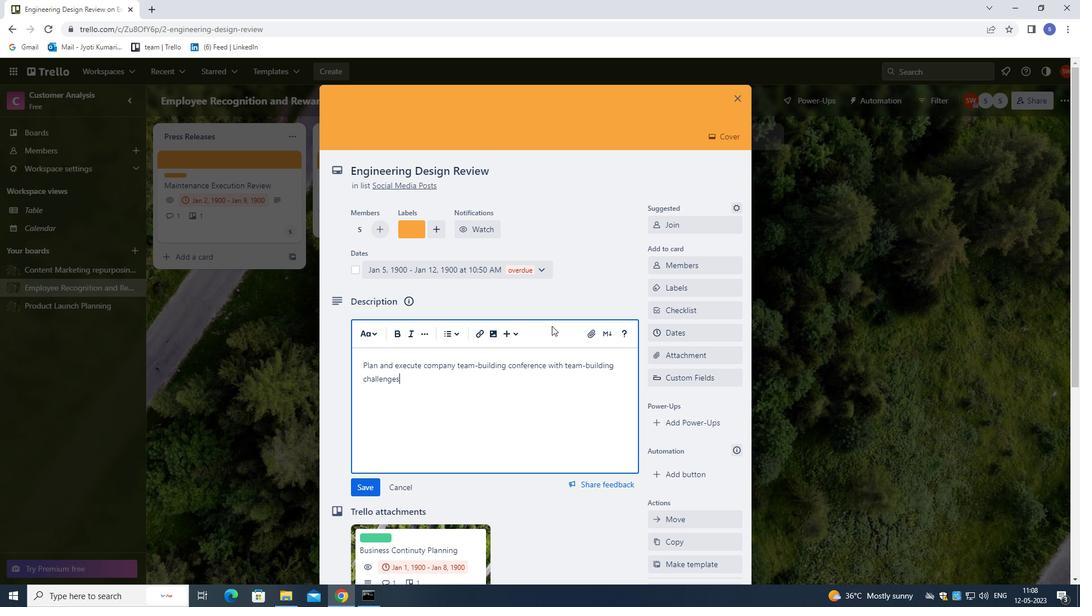 
Action: Mouse moved to (555, 392)
Screenshot: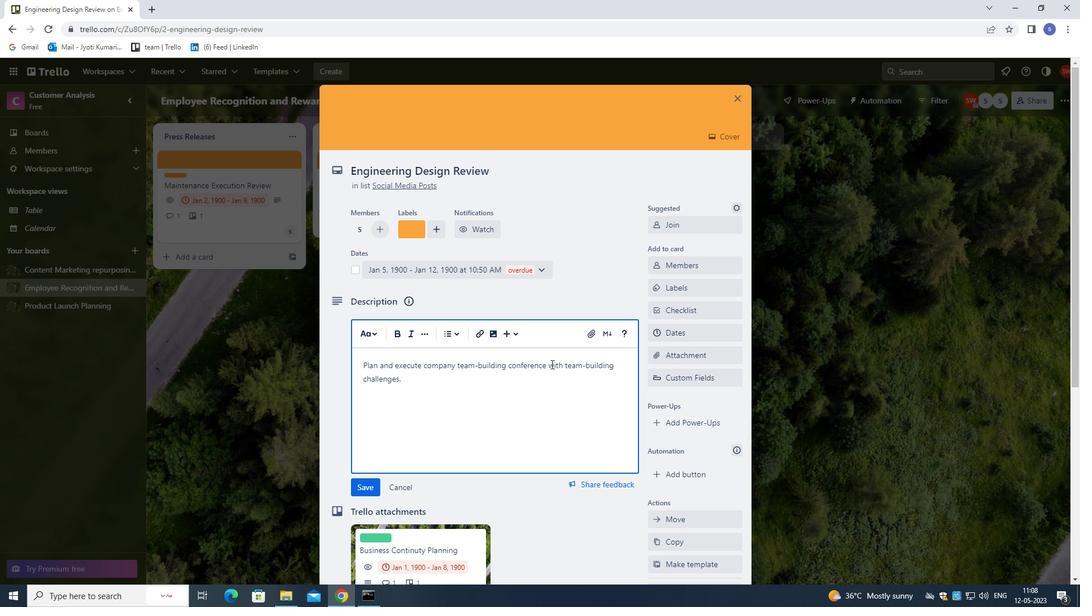 
Action: Mouse scrolled (555, 391) with delta (0, 0)
Screenshot: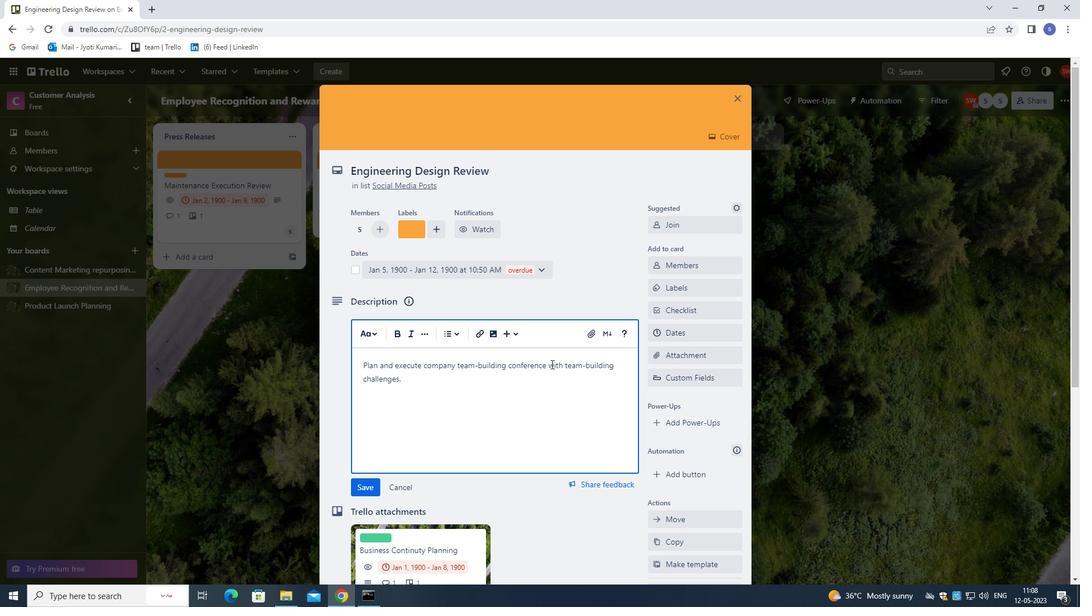 
Action: Mouse moved to (559, 407)
Screenshot: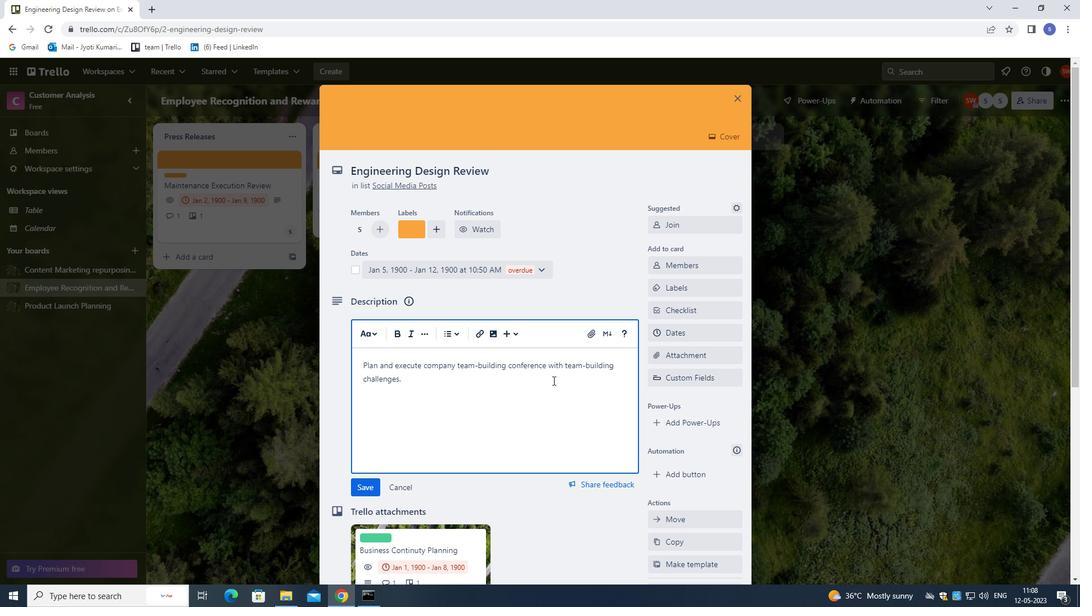 
Action: Mouse scrolled (559, 406) with delta (0, 0)
Screenshot: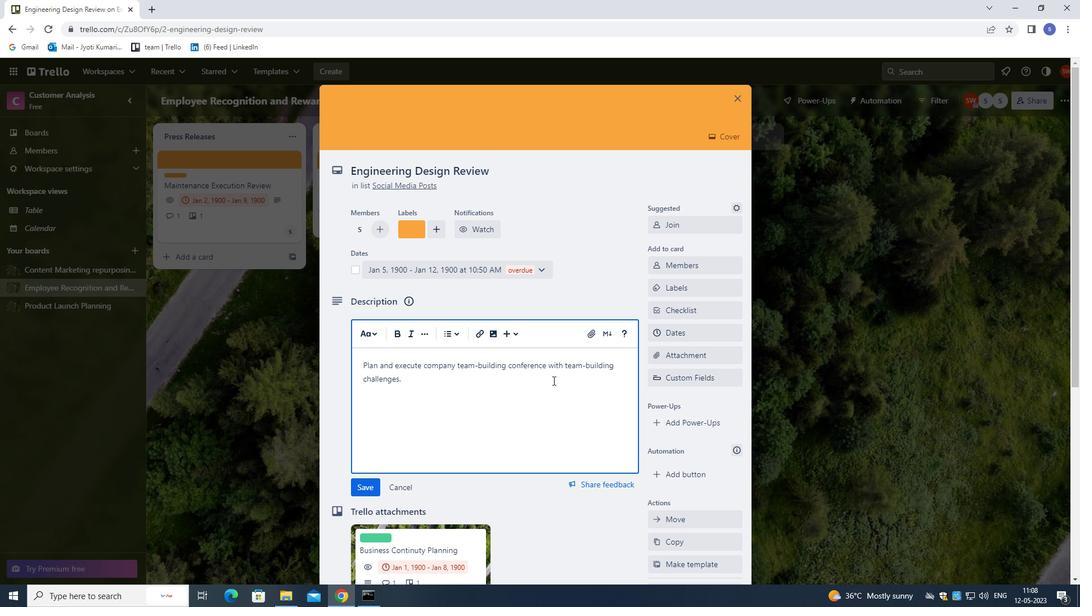 
Action: Mouse moved to (559, 410)
Screenshot: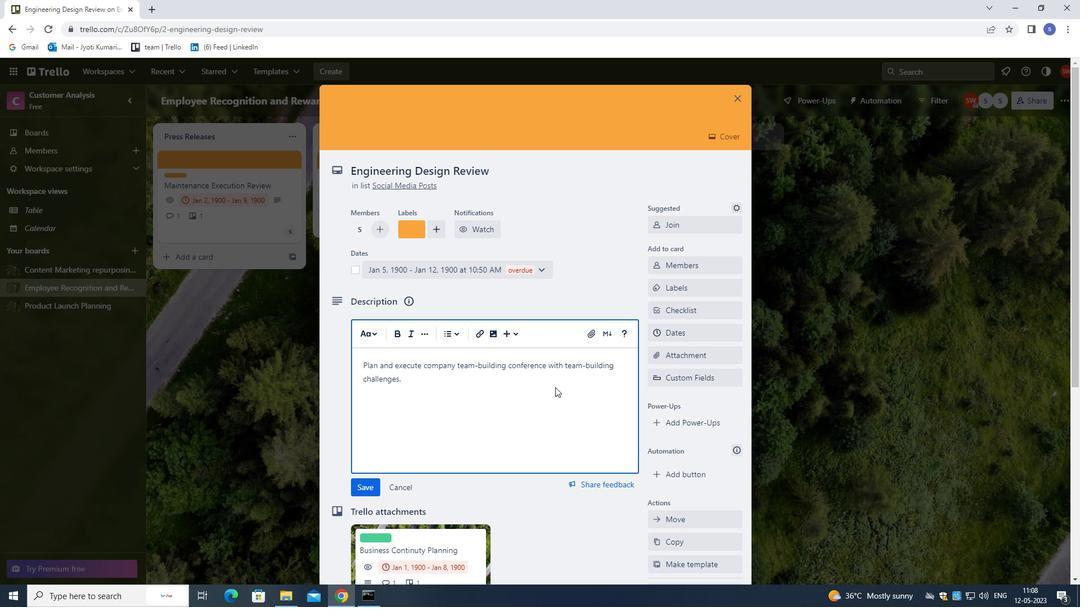 
Action: Mouse scrolled (559, 410) with delta (0, 0)
Screenshot: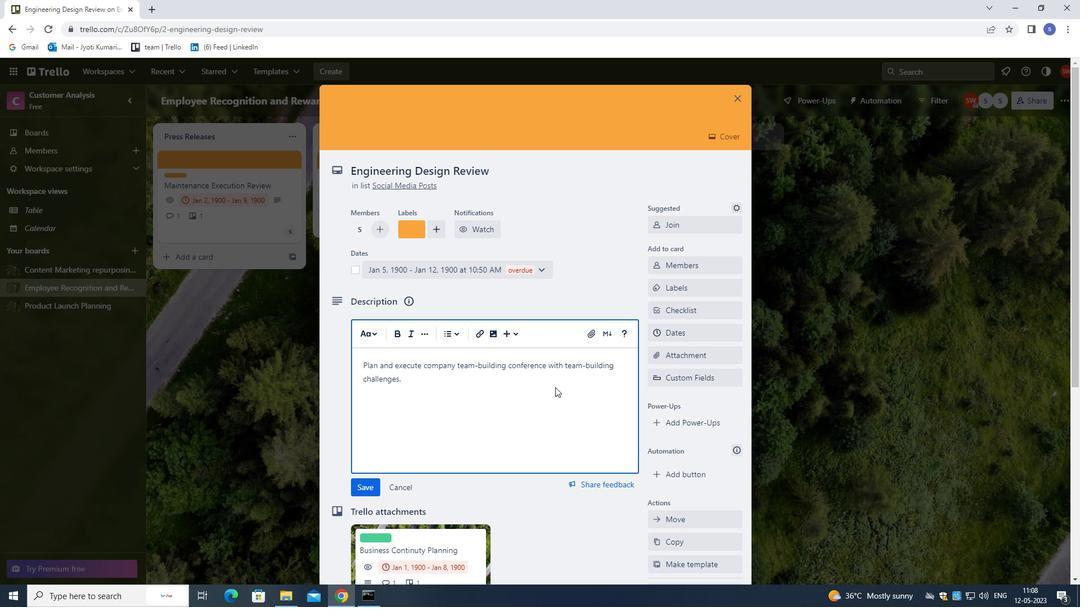 
Action: Mouse moved to (559, 412)
Screenshot: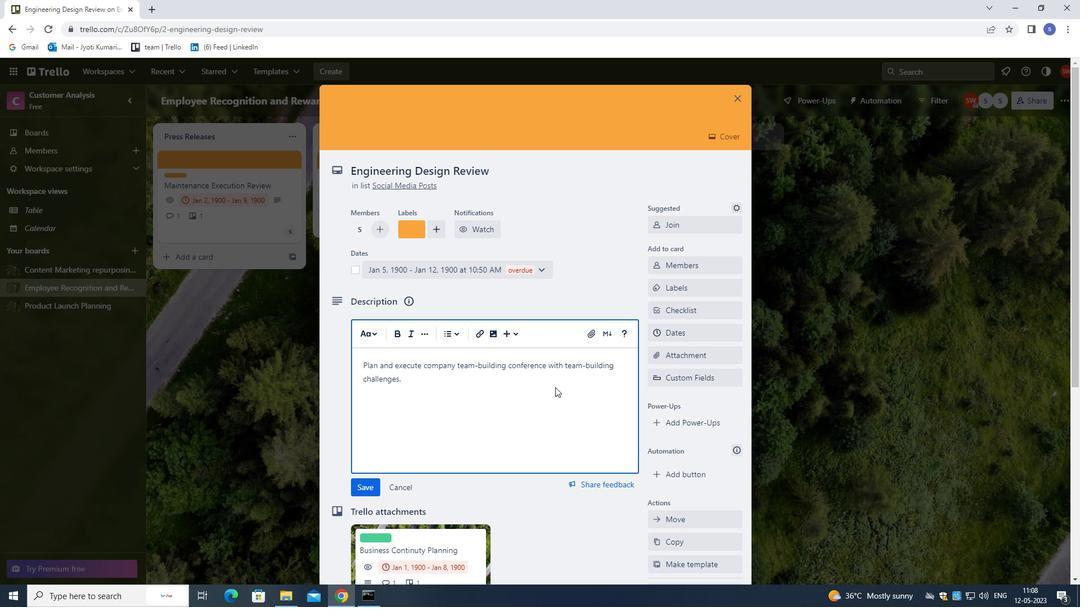 
Action: Mouse scrolled (559, 411) with delta (0, 0)
Screenshot: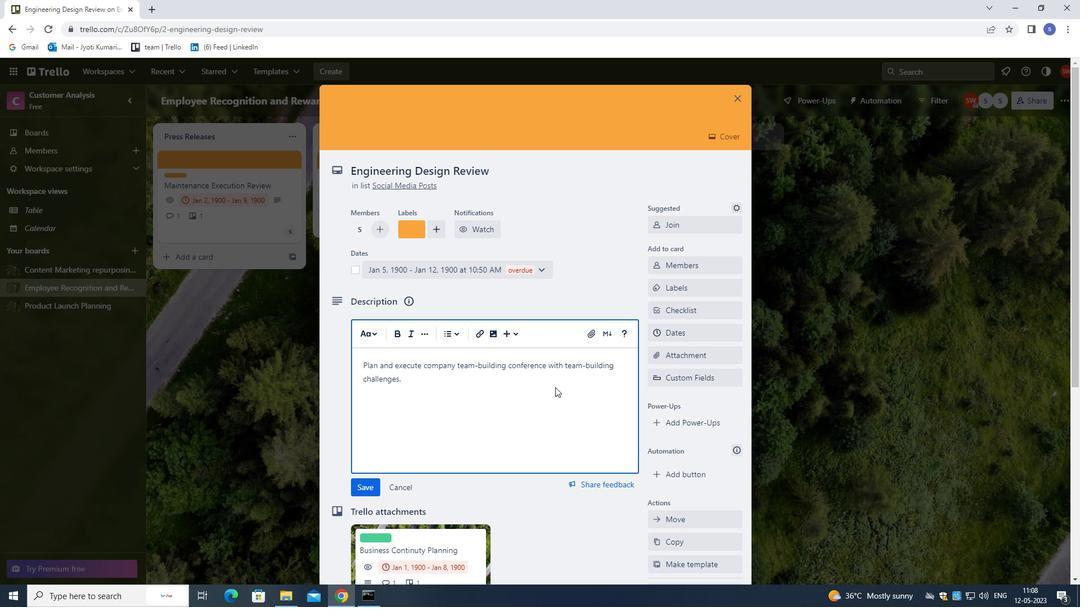 
Action: Mouse moved to (559, 416)
Screenshot: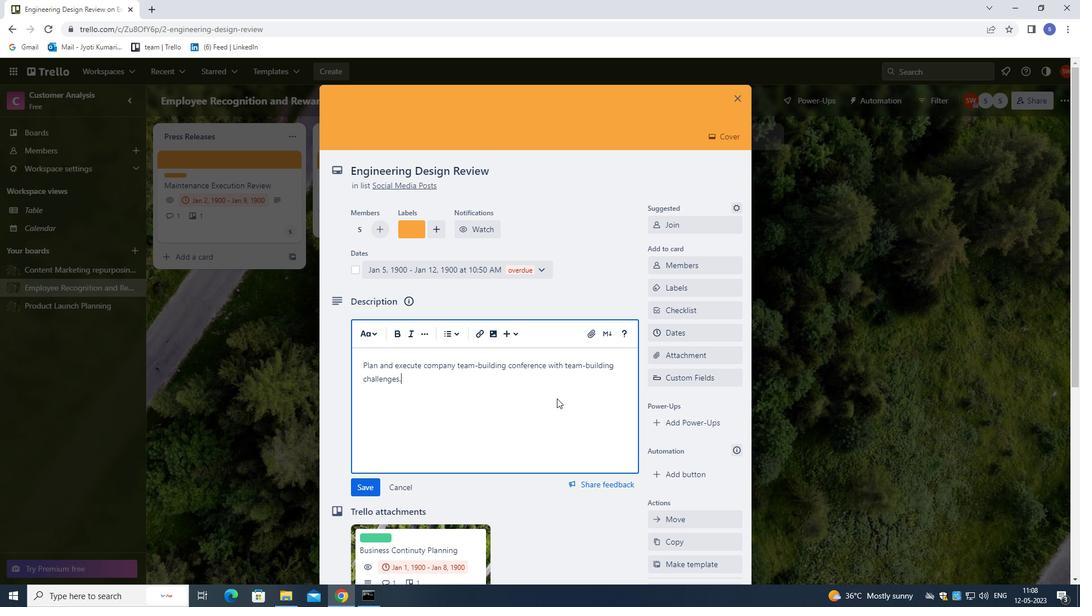 
Action: Mouse scrolled (559, 415) with delta (0, 0)
Screenshot: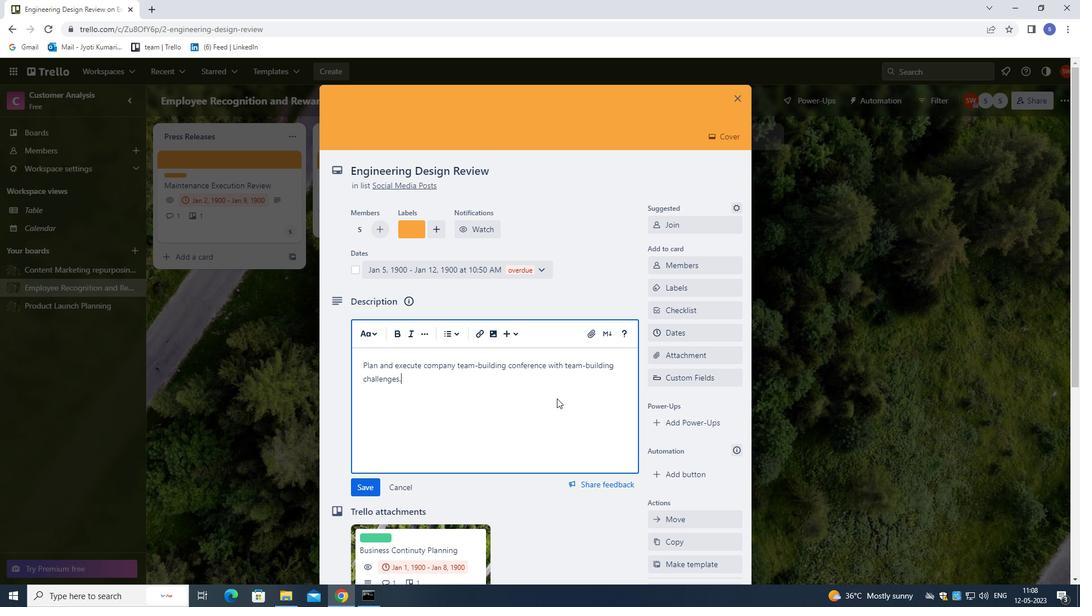 
Action: Mouse moved to (559, 418)
Screenshot: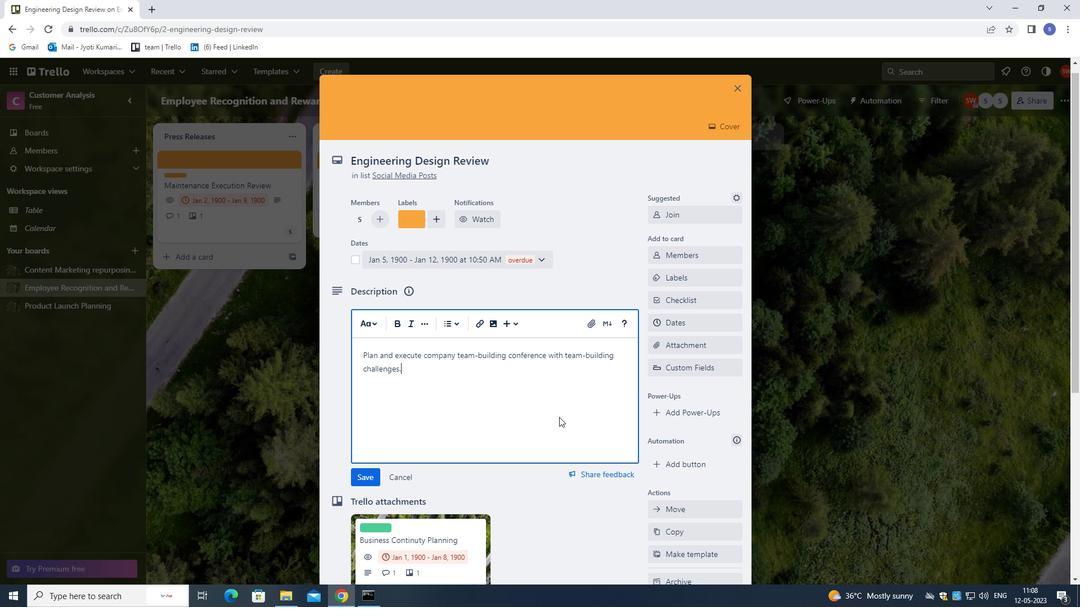
Action: Mouse scrolled (559, 417) with delta (0, 0)
Screenshot: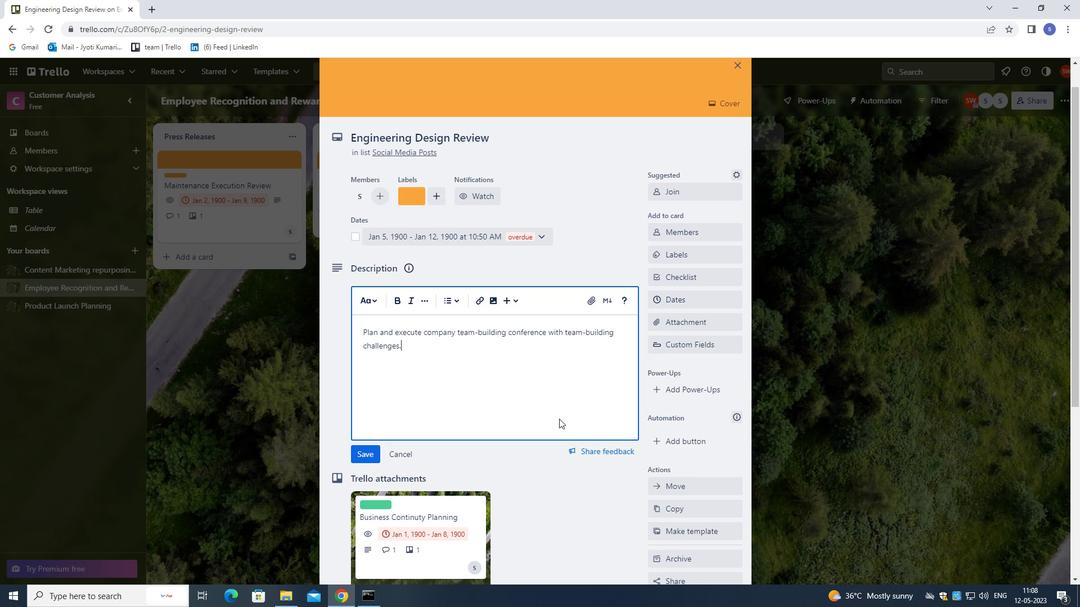 
Action: Mouse scrolled (559, 417) with delta (0, 0)
Screenshot: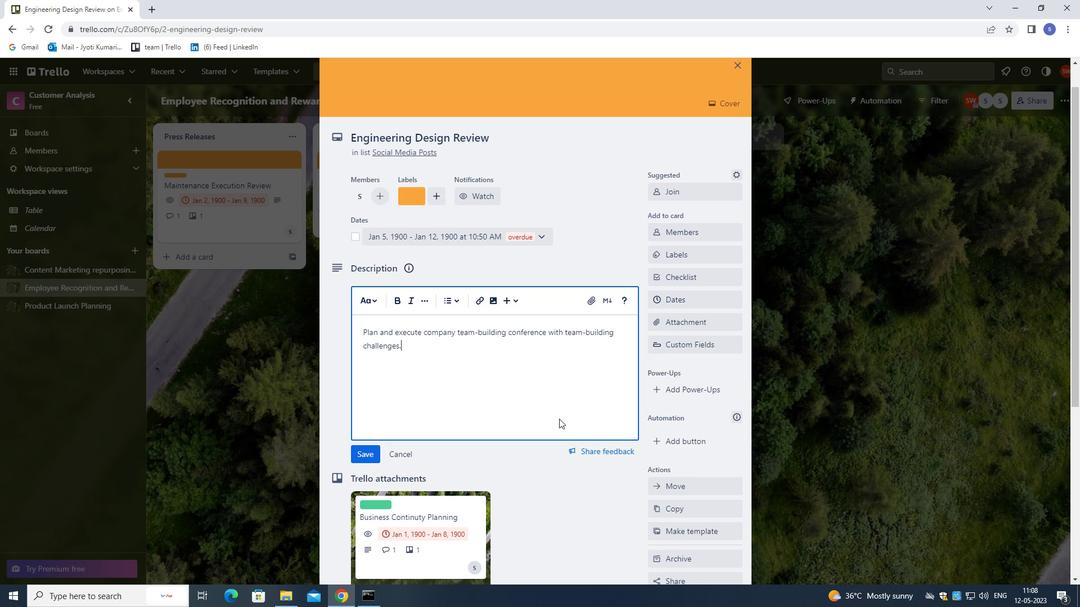 
Action: Mouse scrolled (559, 417) with delta (0, 0)
Screenshot: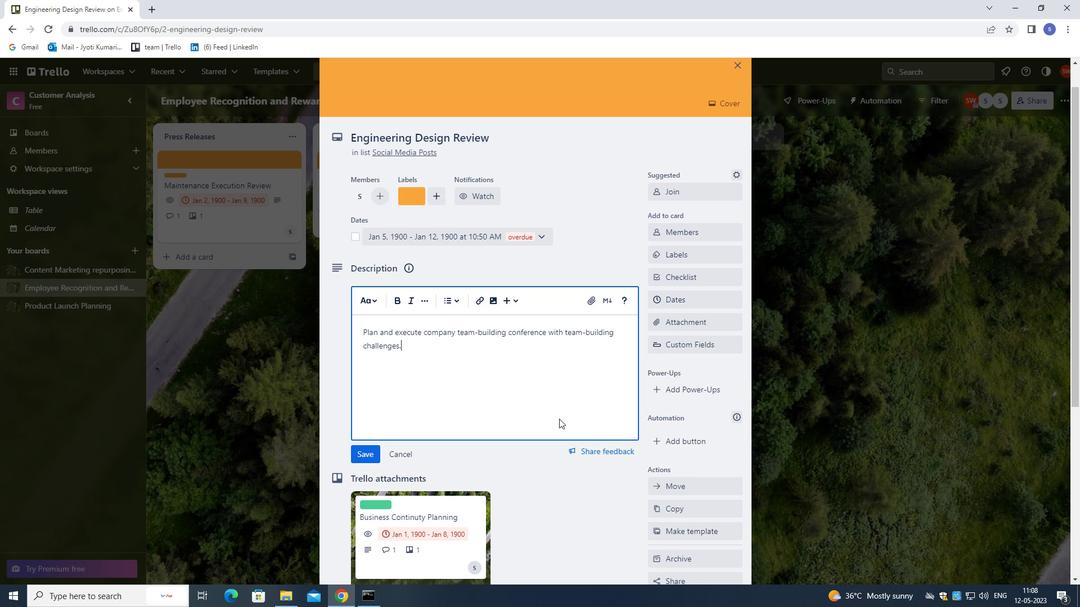 
Action: Mouse moved to (558, 418)
Screenshot: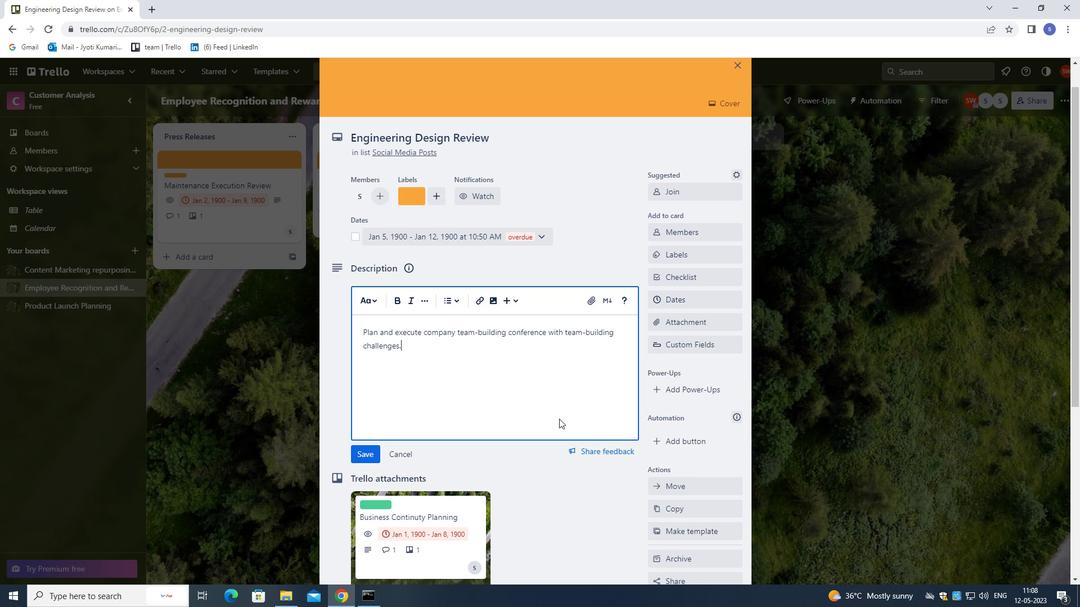 
Action: Mouse scrolled (558, 417) with delta (0, 0)
Screenshot: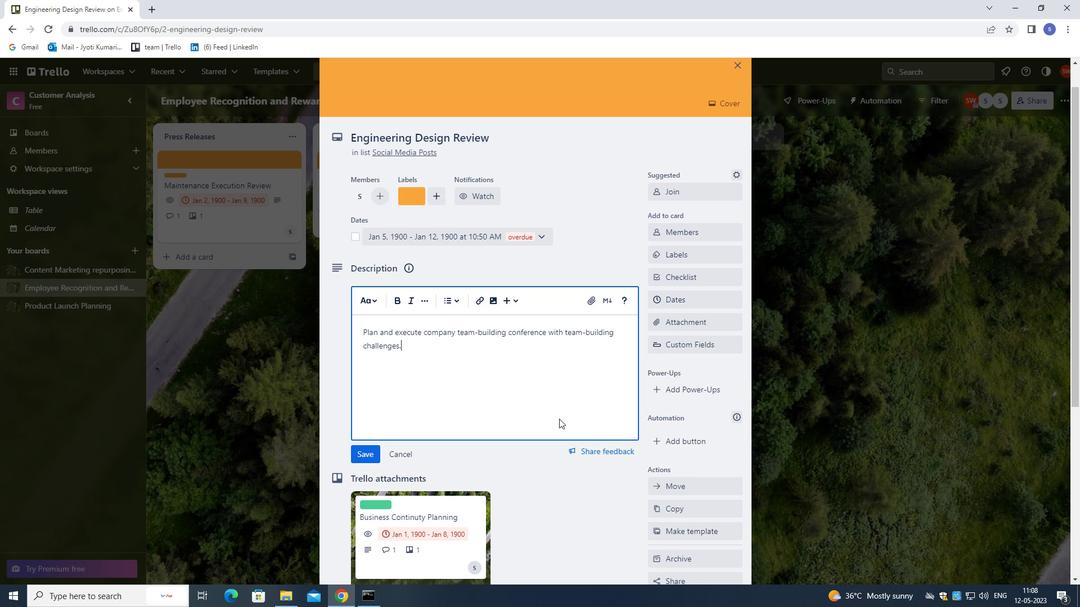 
Action: Mouse moved to (494, 514)
Screenshot: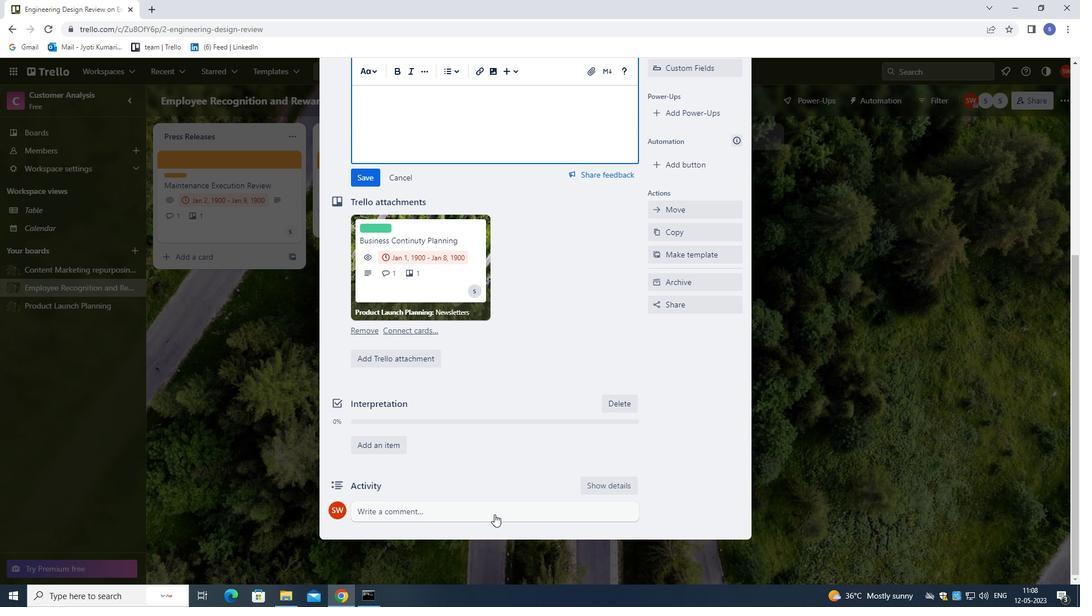 
Action: Mouse pressed left at (494, 514)
Screenshot: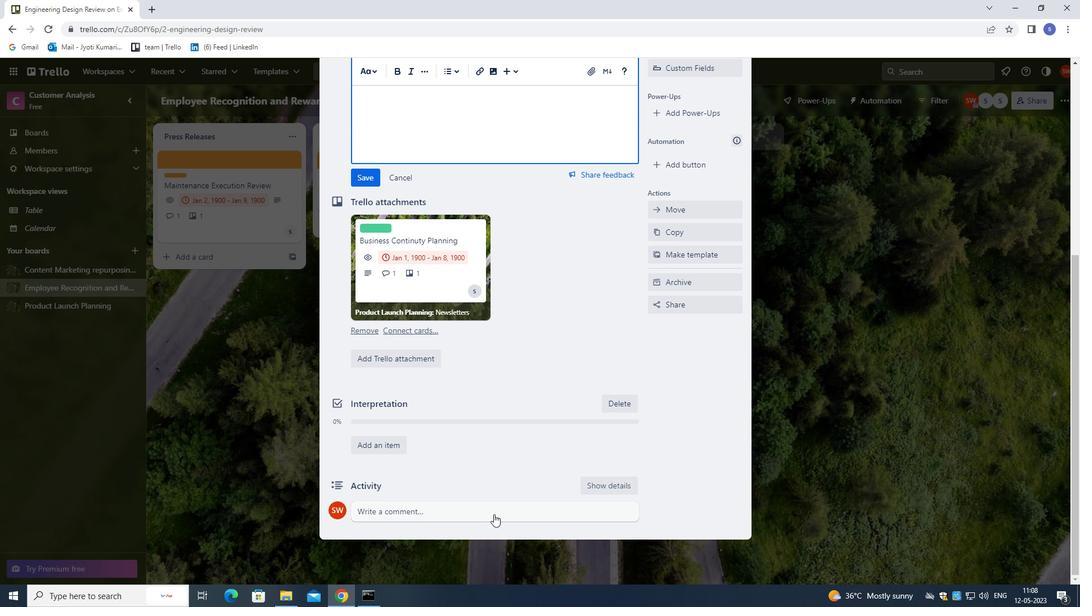 
Action: Mouse moved to (494, 513)
Screenshot: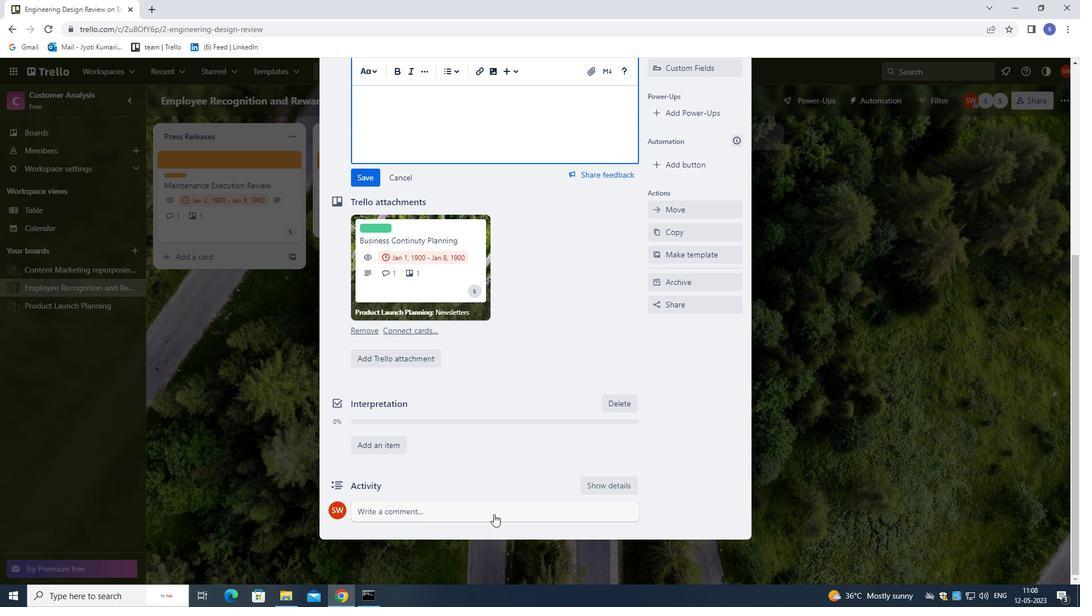 
Action: Key pressed <Key.shift>WE<Key.space>SHOULD<Key.space>APPO<Key.backspace>ROACH<Key.space>THIS<Key.space>TASK<Key.space>WITH<Key.space>A<Key.space>SENSE<Key.space>OF<Key.space>HUMANITY<Key.space>,<Key.space>RECOGNIZING<Key.space>THAT<Key.space>THERE<Key.space>IS<Key.space>ALWAYS<Key.space>MOE<Key.backspace>RE<Key.space>TO<Key.space>LEARN<Key.space>AND<Key.space>IMPROVE<Key.space>UPON.
Screenshot: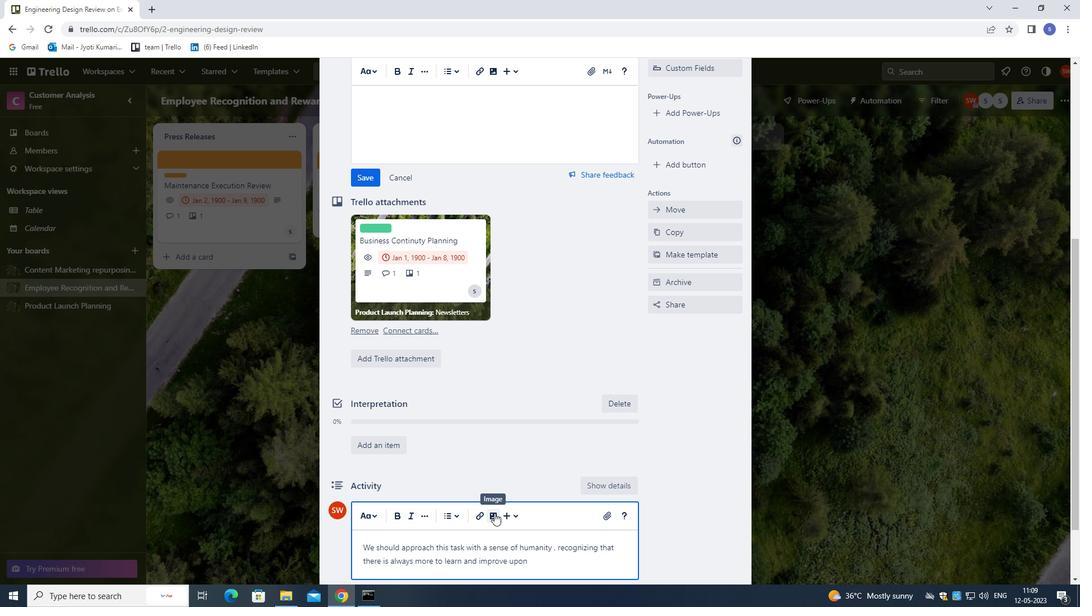 
Action: Mouse moved to (365, 178)
Screenshot: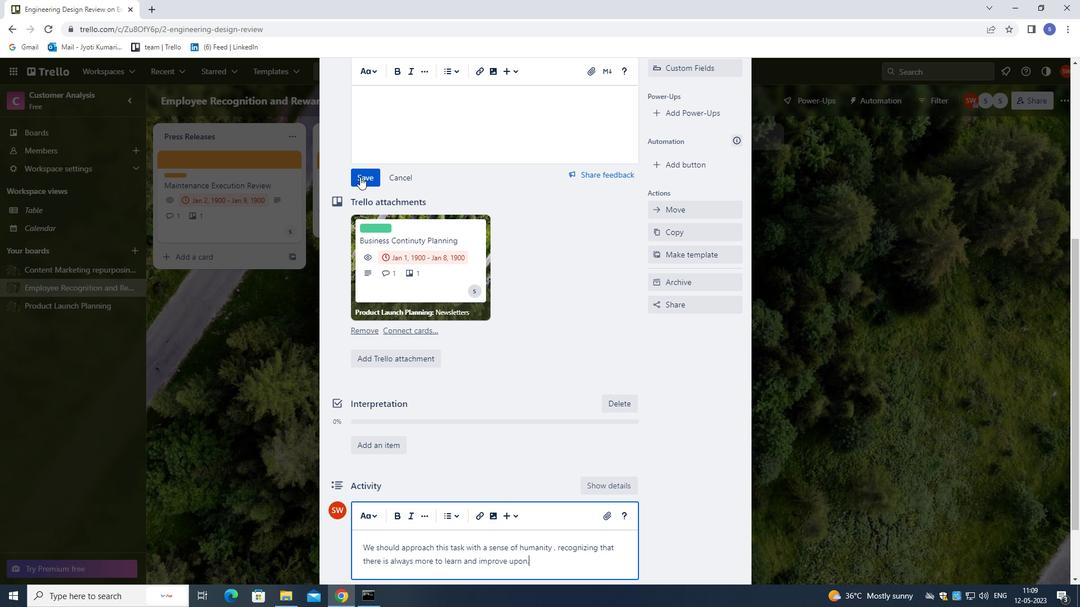 
Action: Mouse pressed left at (365, 178)
Screenshot: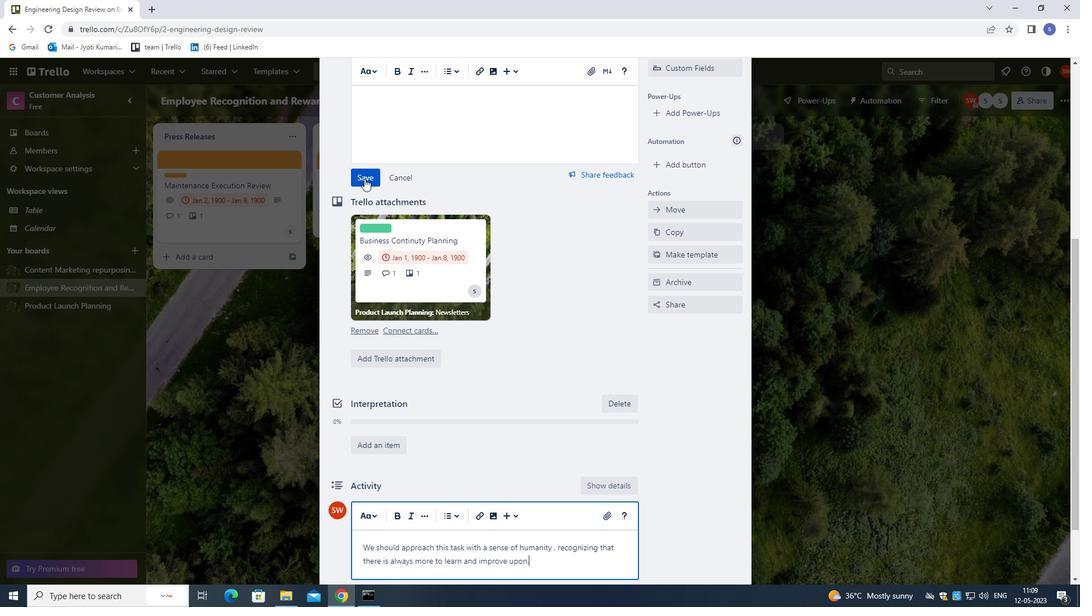 
Action: Mouse moved to (466, 386)
Screenshot: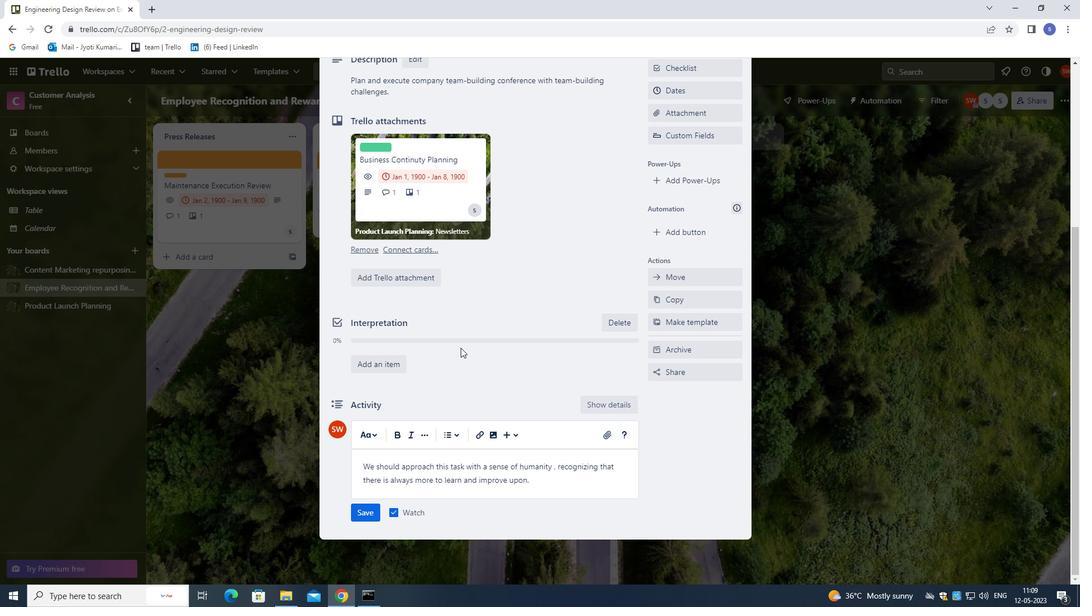 
Action: Mouse scrolled (466, 385) with delta (0, 0)
Screenshot: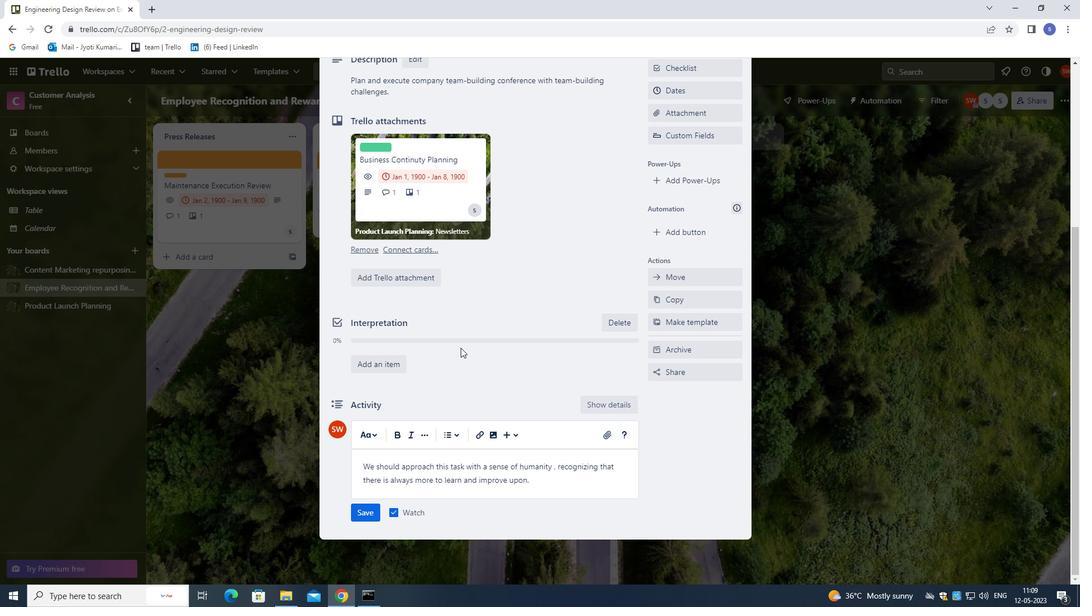 
Action: Mouse moved to (468, 396)
Screenshot: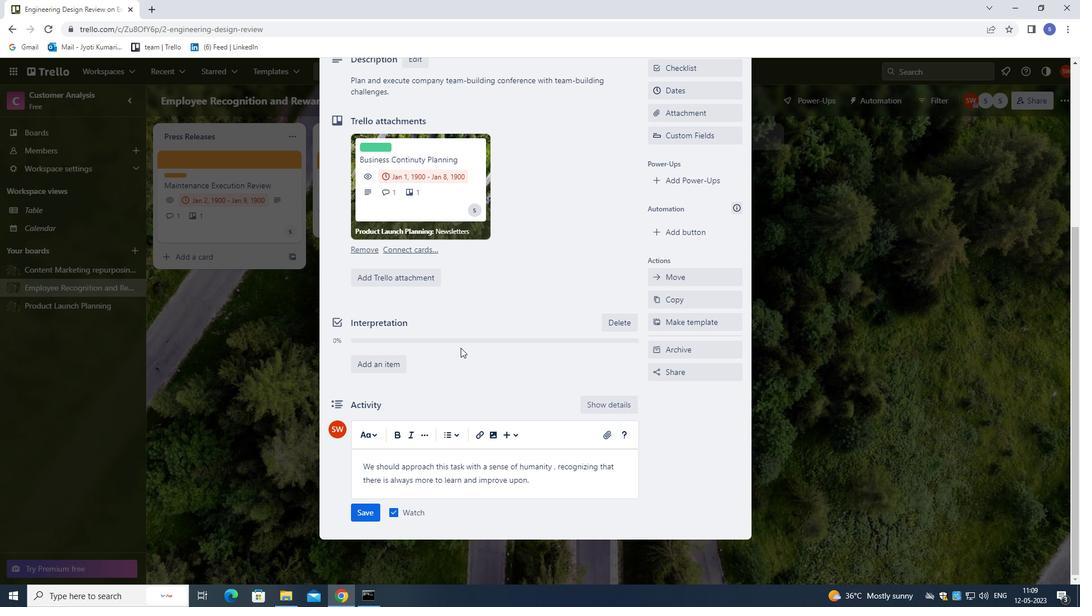 
Action: Mouse scrolled (468, 395) with delta (0, 0)
Screenshot: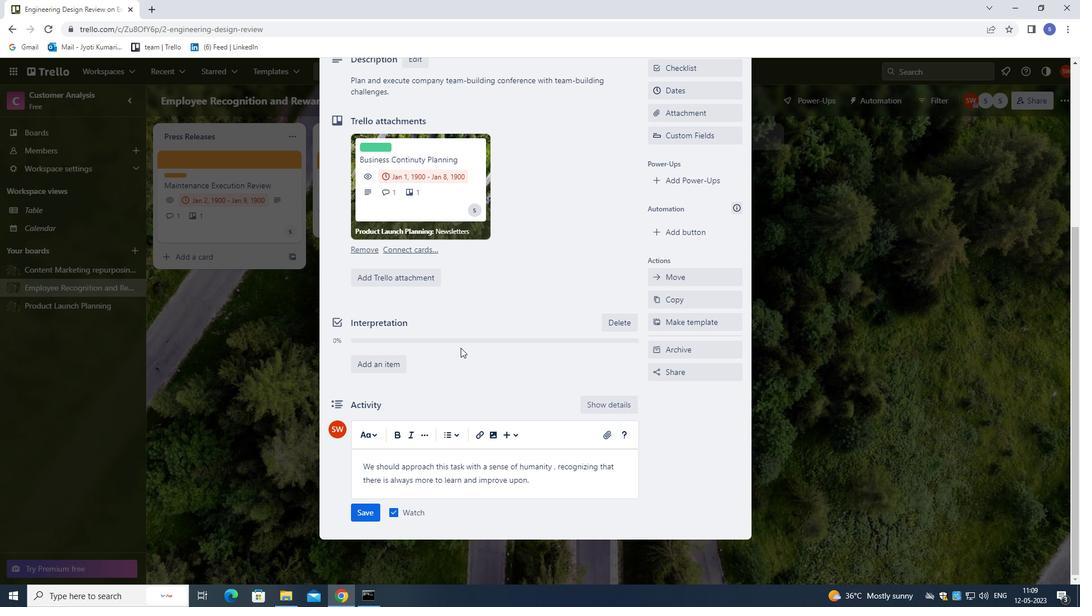 
Action: Mouse scrolled (468, 395) with delta (0, 0)
Screenshot: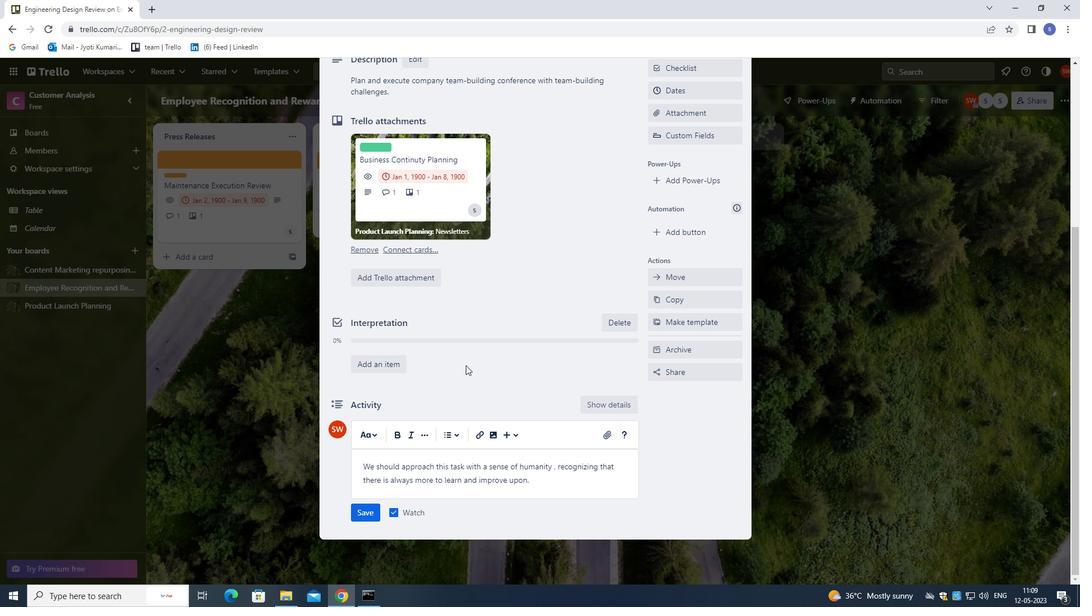 
Action: Mouse scrolled (468, 395) with delta (0, 0)
Screenshot: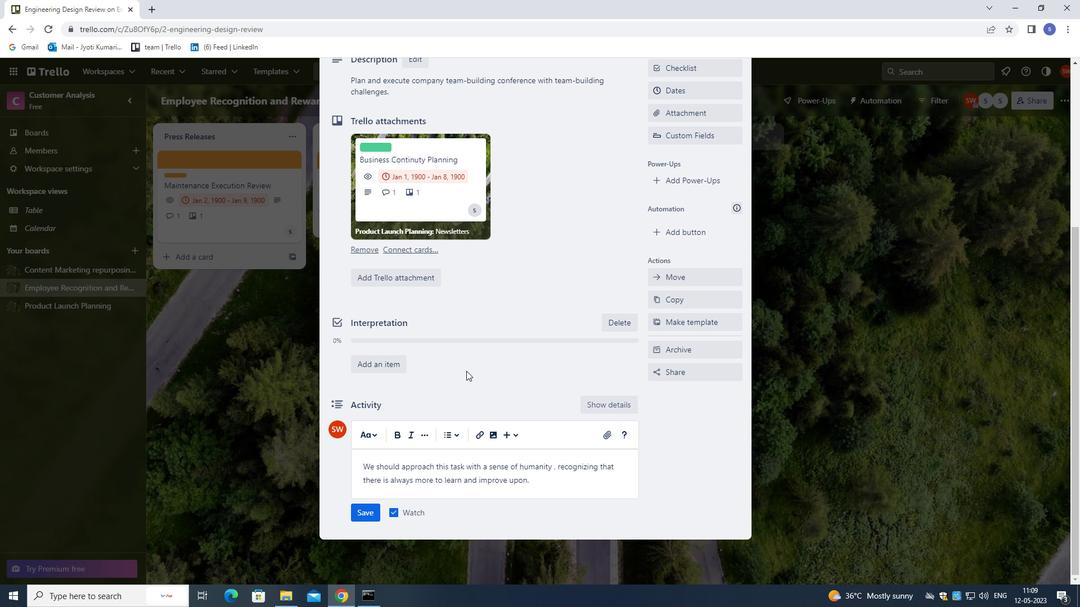 
Action: Mouse scrolled (468, 395) with delta (0, 0)
Screenshot: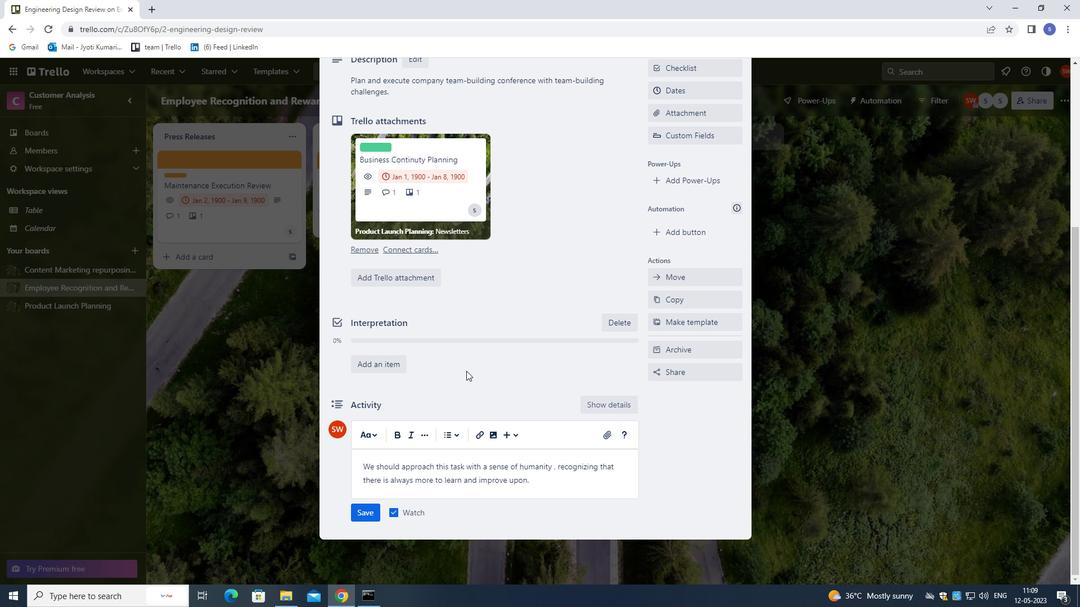 
Action: Mouse moved to (468, 396)
Screenshot: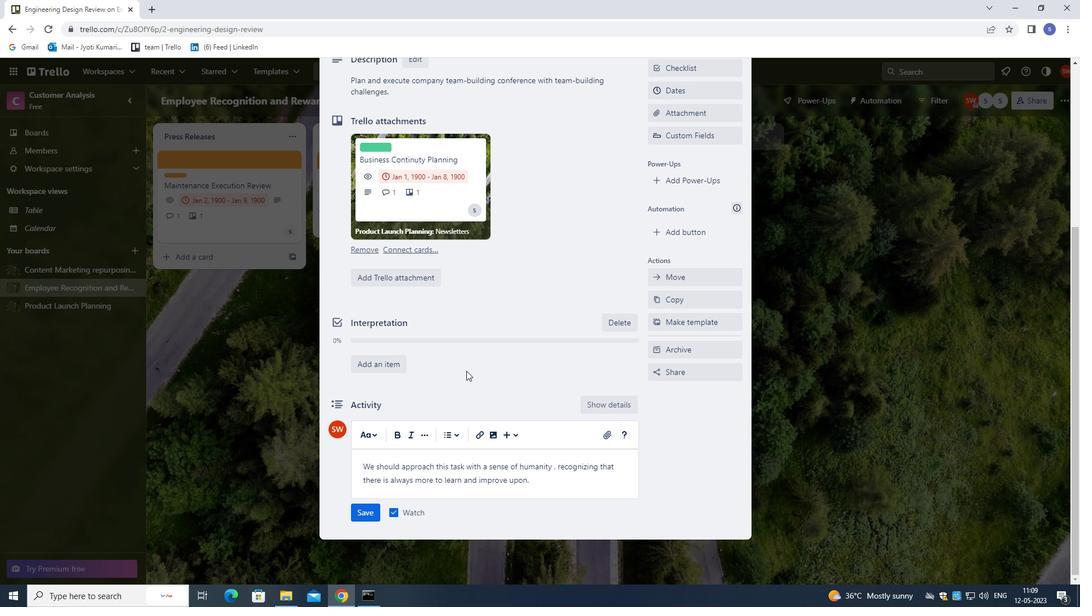 
Action: Mouse scrolled (468, 395) with delta (0, 0)
Screenshot: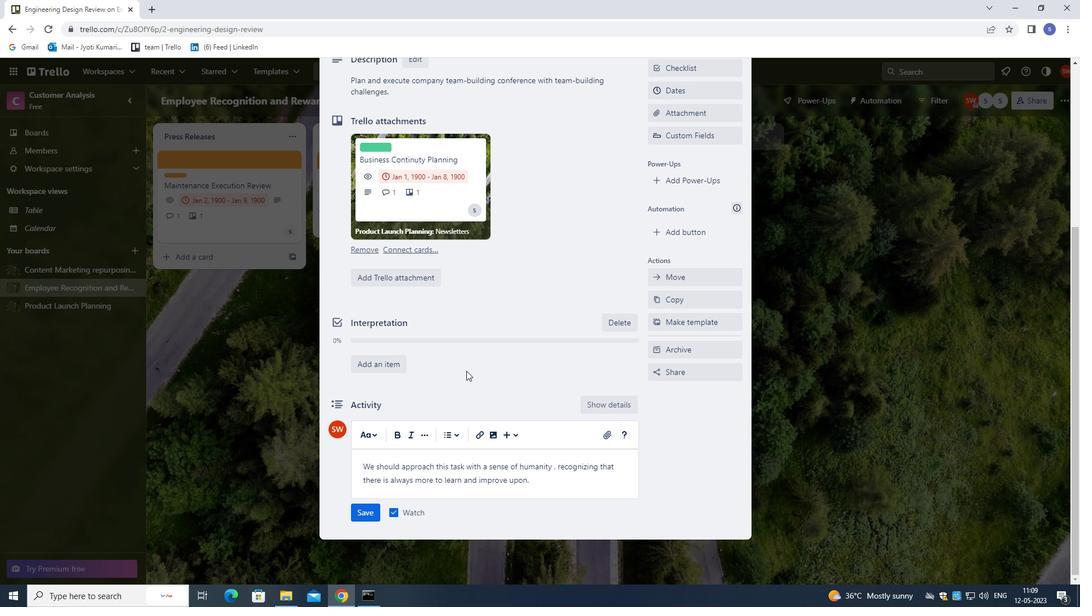 
Action: Mouse moved to (374, 510)
Screenshot: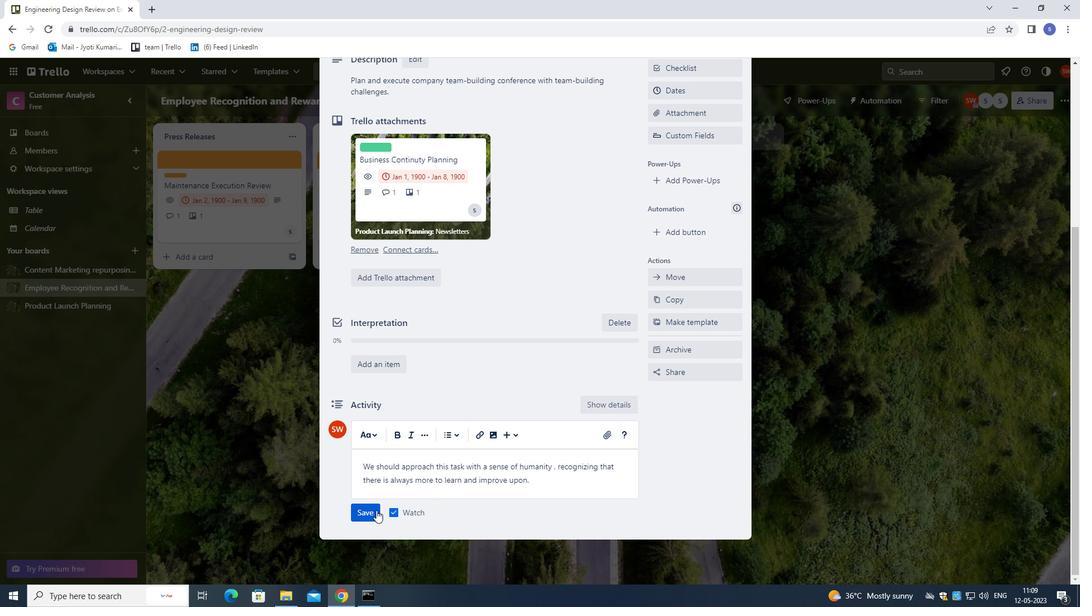 
Action: Mouse pressed left at (374, 510)
Screenshot: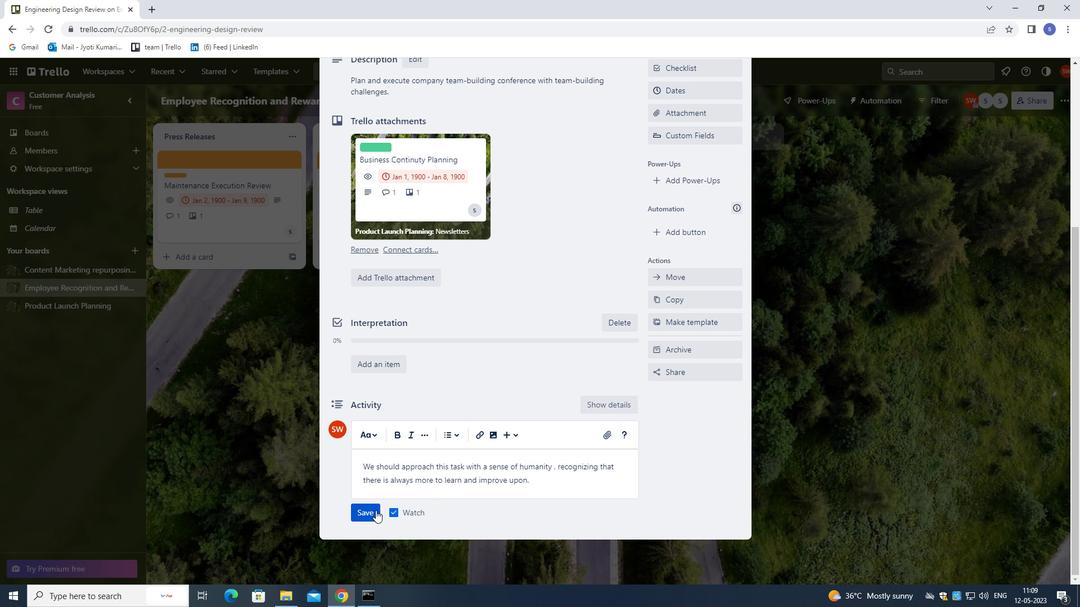 
Action: Mouse moved to (450, 488)
Screenshot: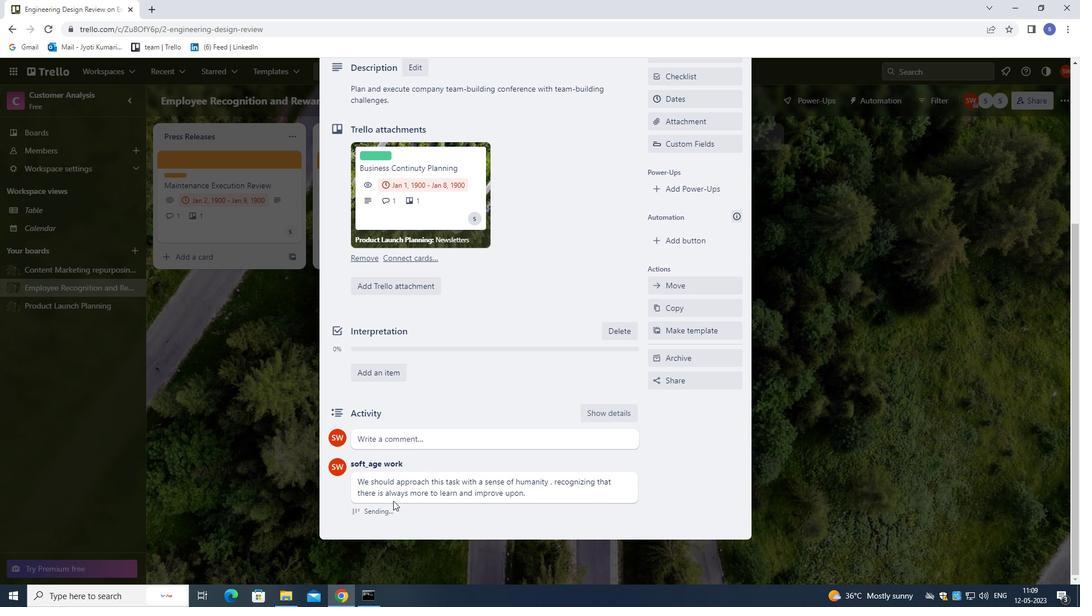 
Action: Mouse scrolled (450, 489) with delta (0, 0)
Screenshot: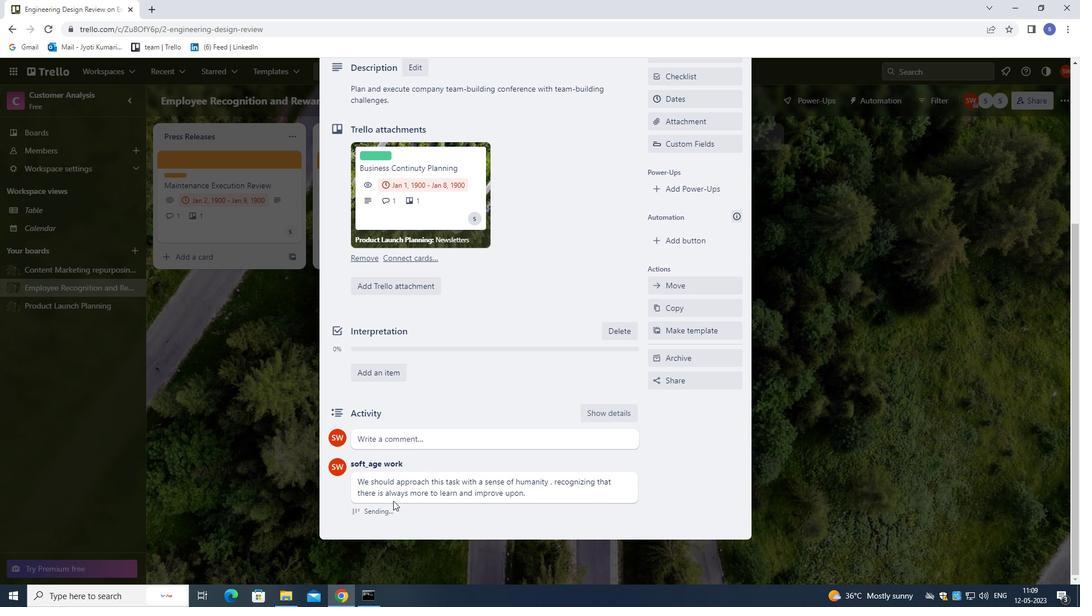 
Action: Mouse moved to (453, 486)
Screenshot: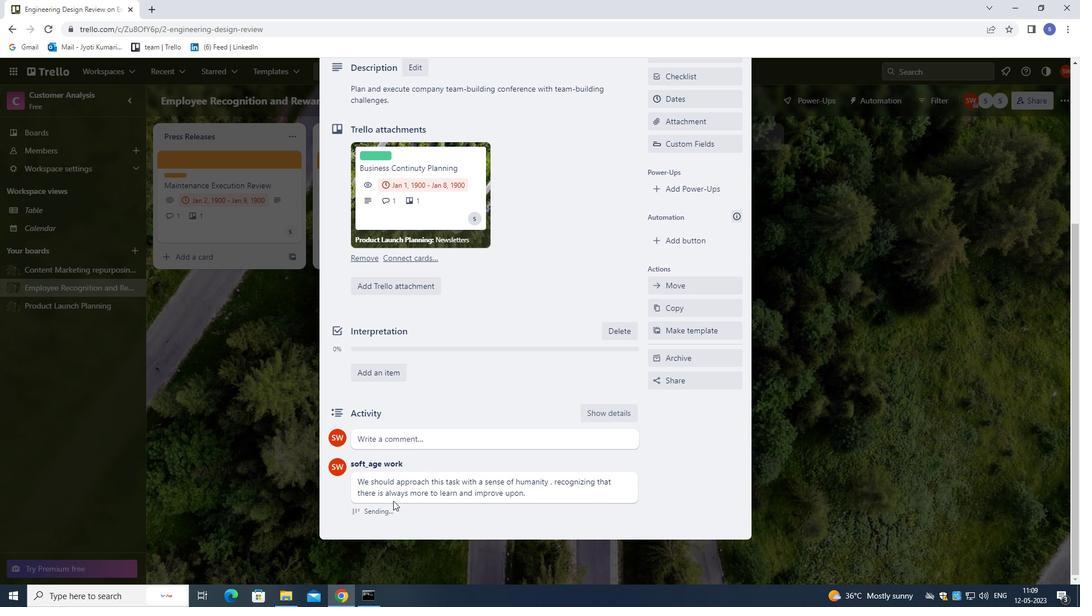 
Action: Mouse scrolled (453, 487) with delta (0, 0)
Screenshot: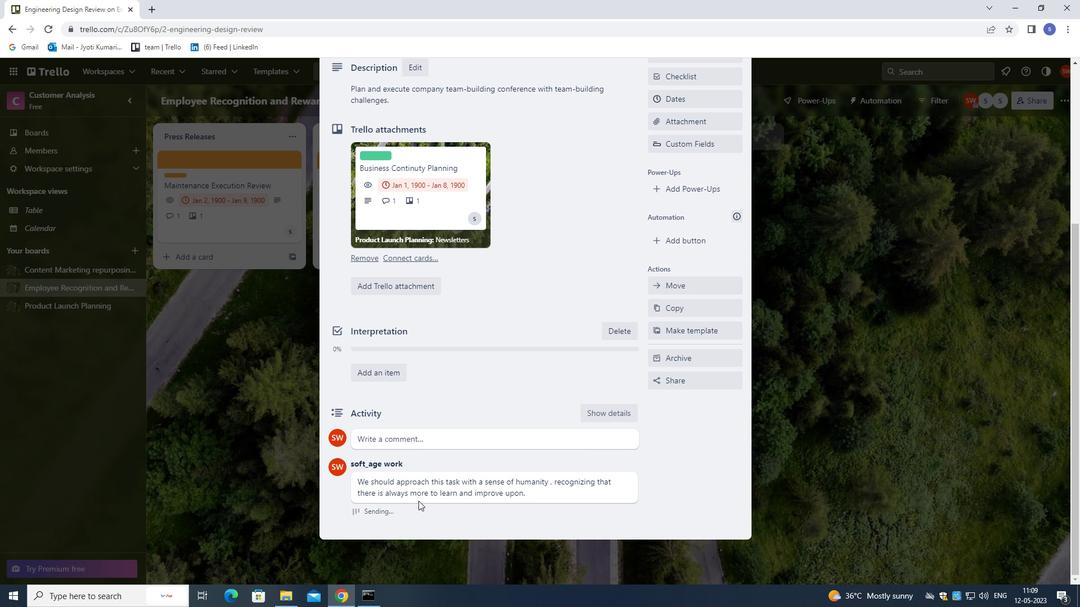 
Action: Mouse moved to (468, 474)
Screenshot: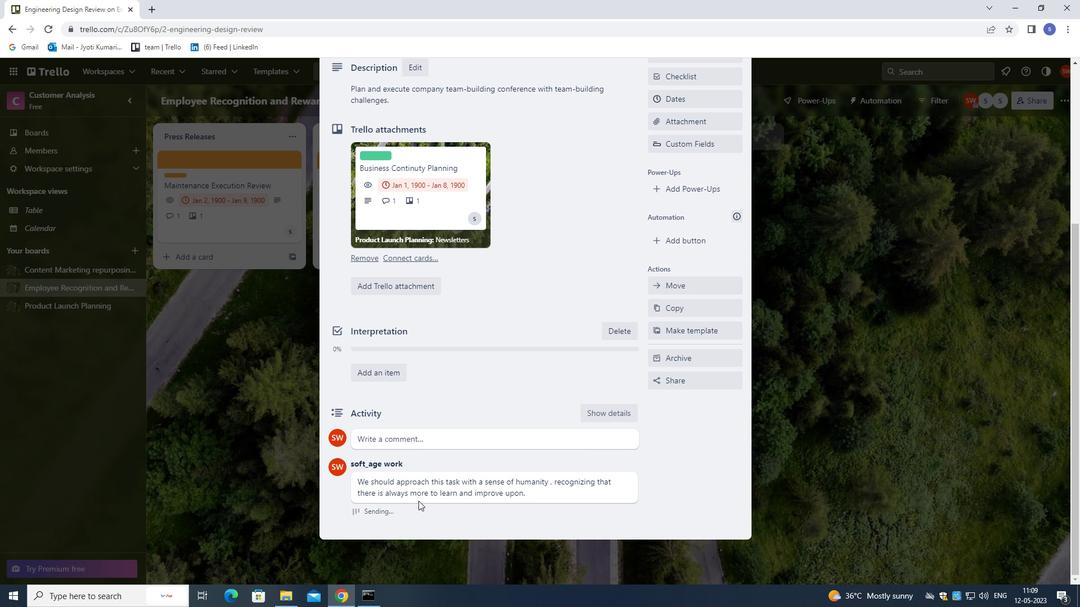 
Action: Mouse scrolled (468, 474) with delta (0, 0)
Screenshot: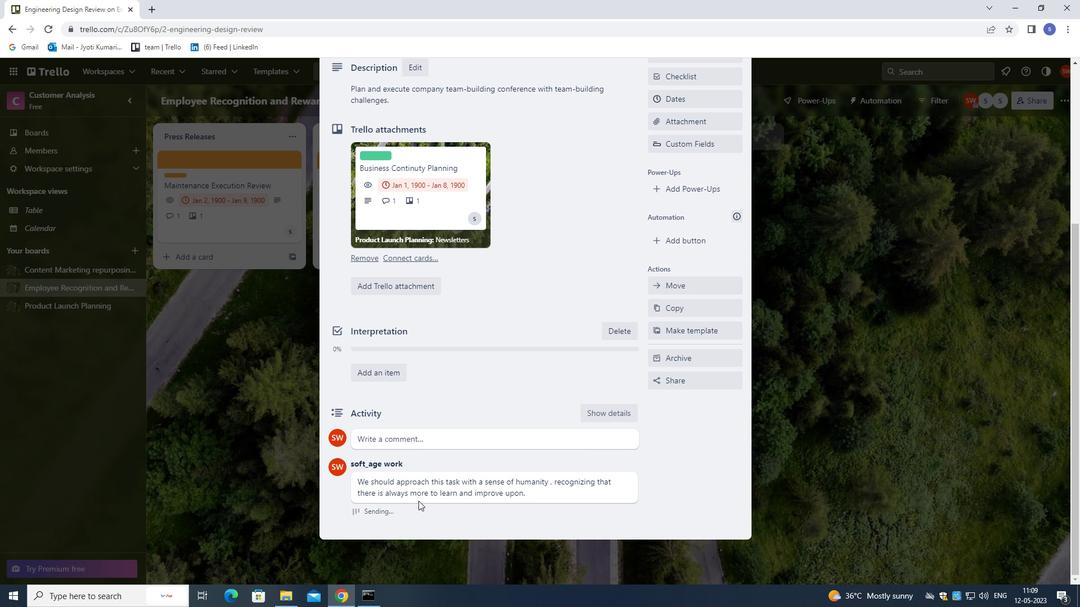 
Action: Mouse moved to (478, 467)
Screenshot: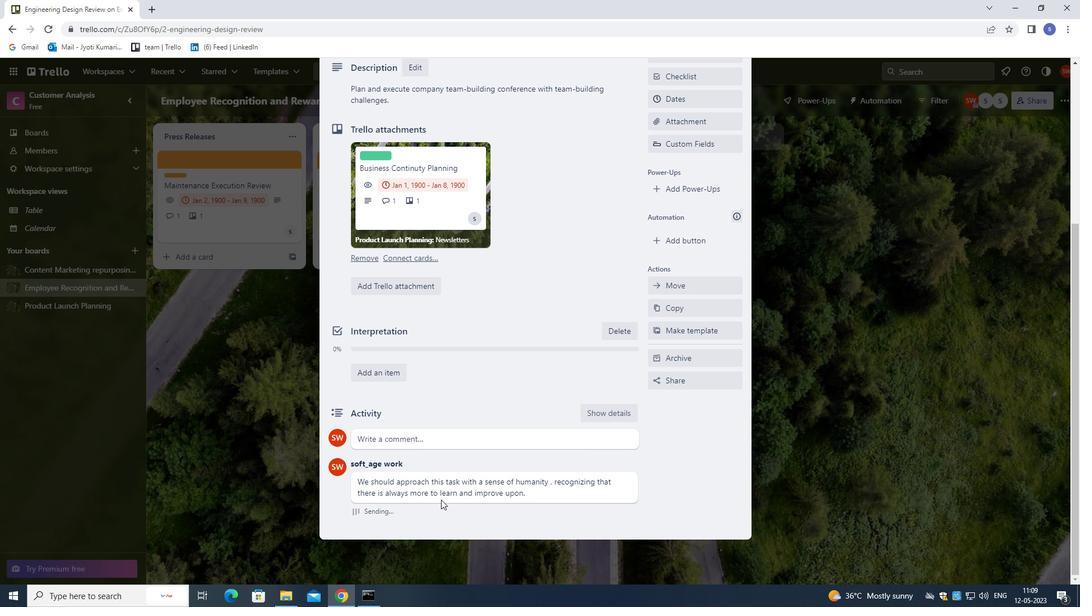 
Action: Mouse scrolled (478, 467) with delta (0, 0)
Screenshot: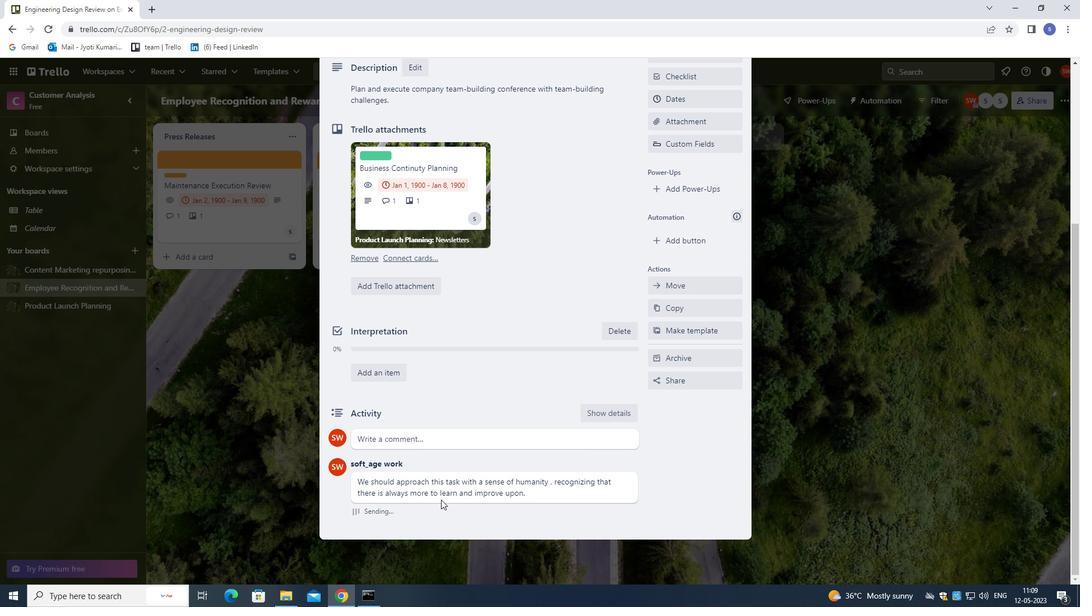 
Action: Mouse moved to (496, 449)
Screenshot: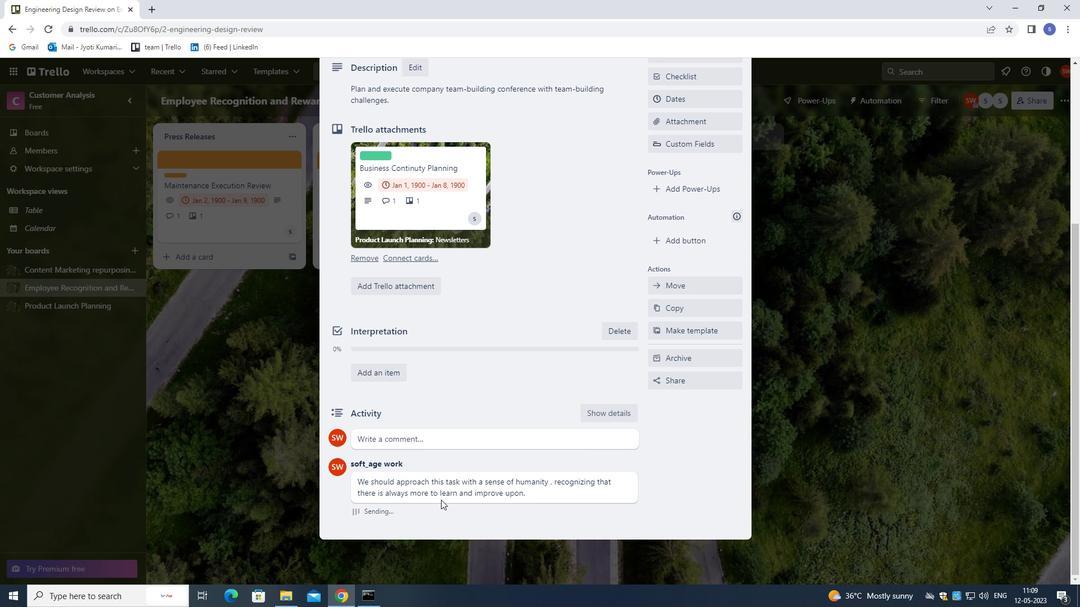 
Action: Mouse scrolled (496, 449) with delta (0, 0)
Screenshot: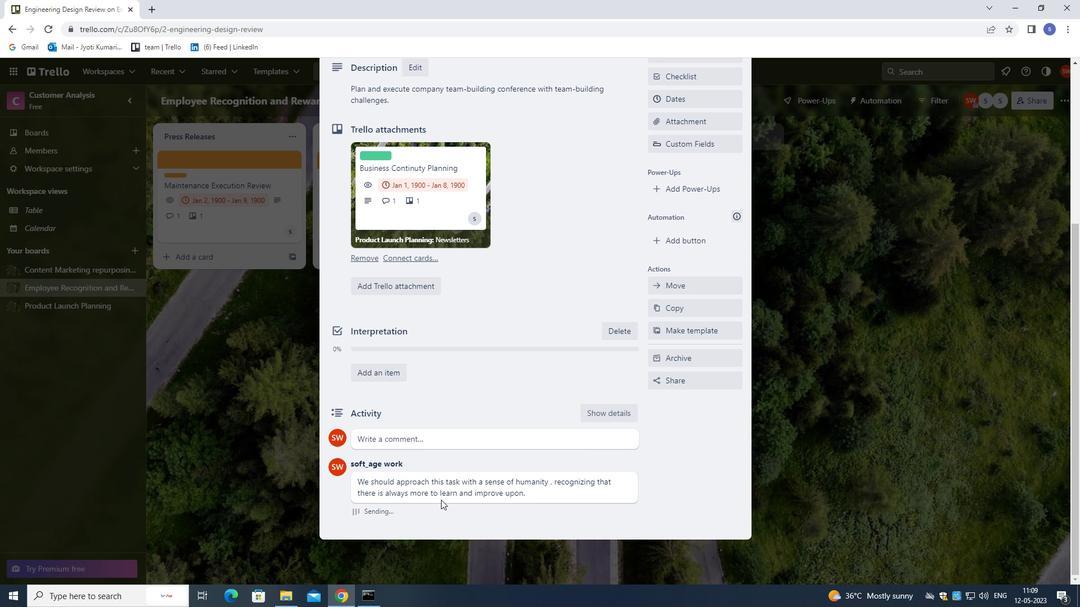 
Action: Mouse moved to (533, 419)
Screenshot: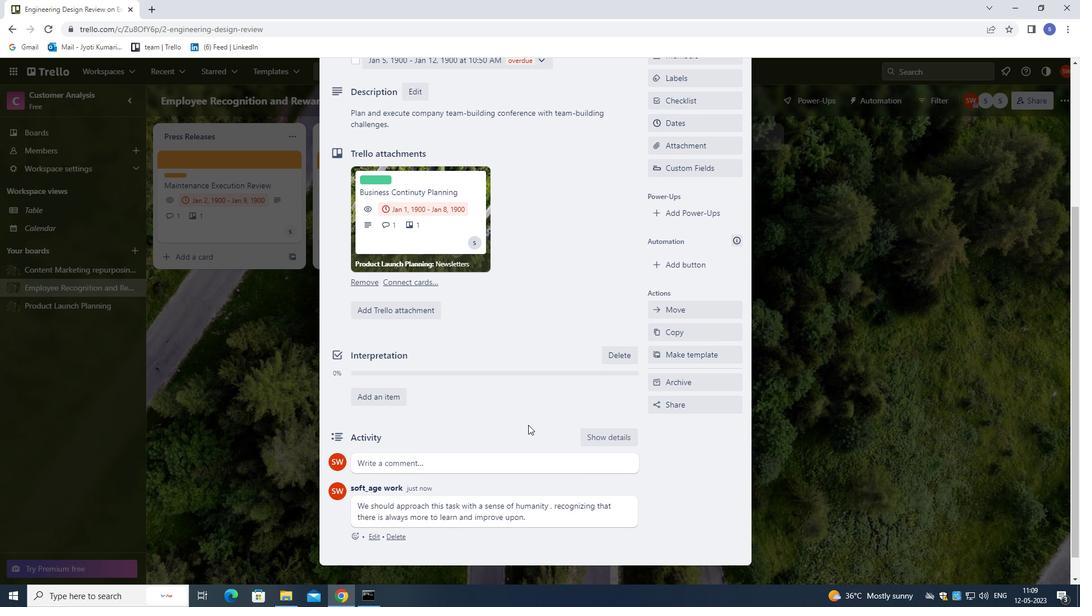 
Action: Mouse scrolled (533, 419) with delta (0, 0)
Screenshot: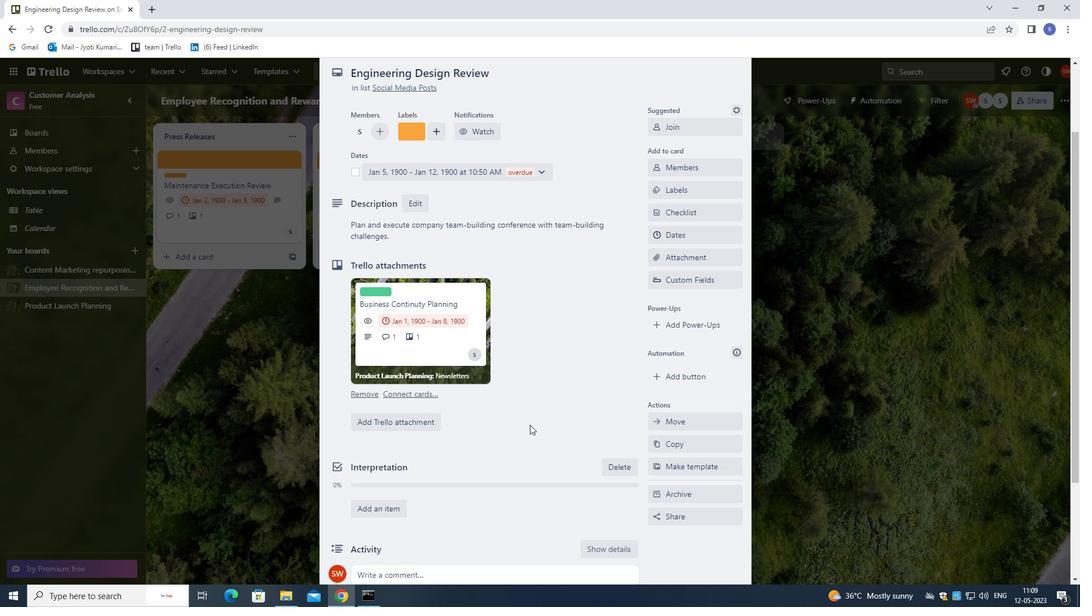 
Action: Mouse moved to (541, 405)
Screenshot: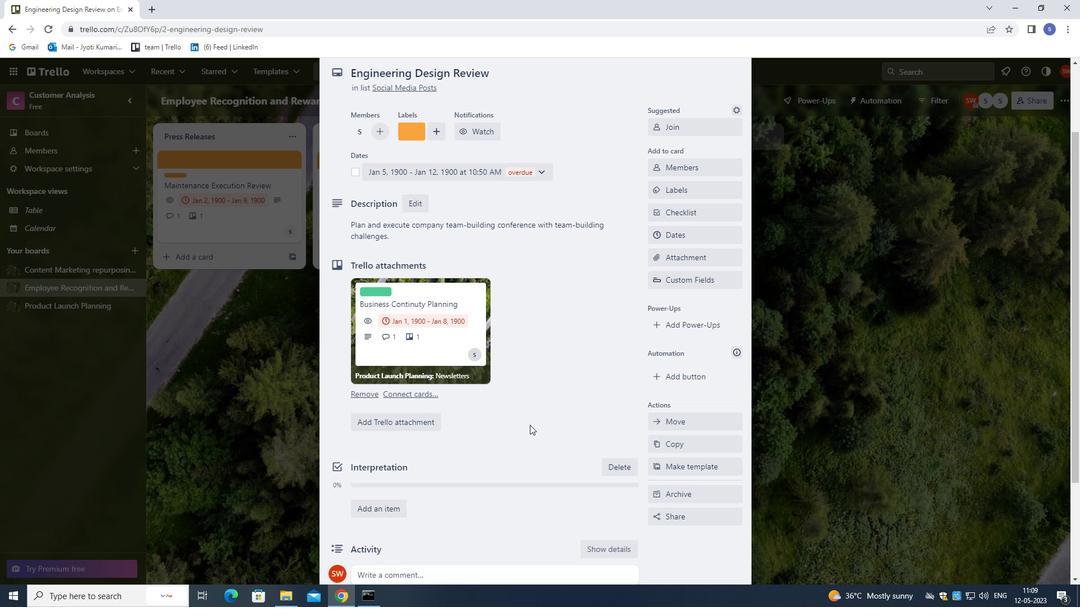 
Action: Mouse scrolled (541, 405) with delta (0, 0)
Screenshot: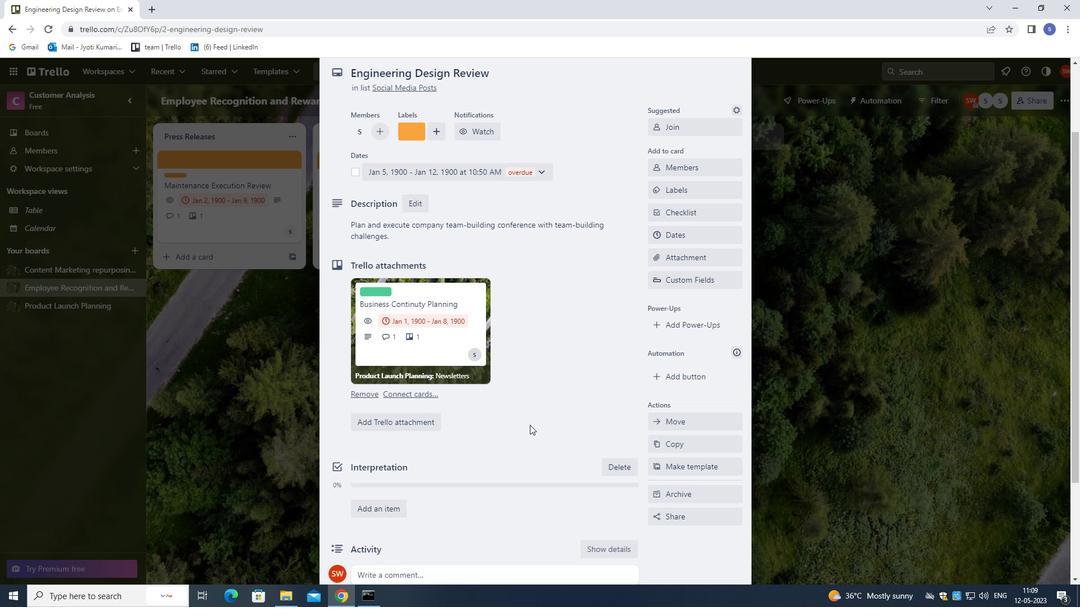
Action: Mouse moved to (735, 100)
Screenshot: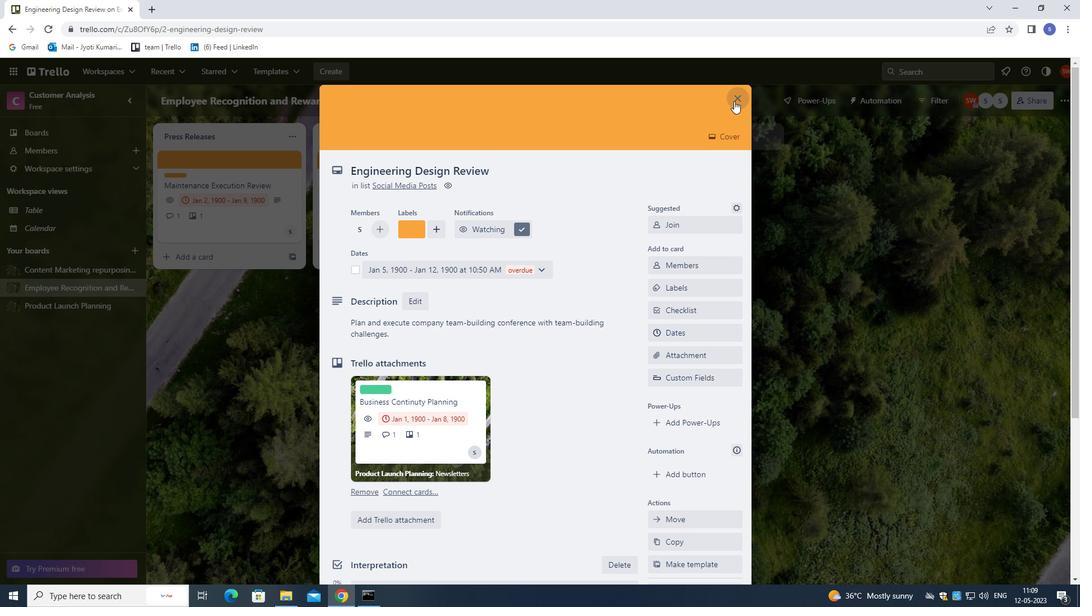 
Action: Mouse pressed left at (735, 100)
Screenshot: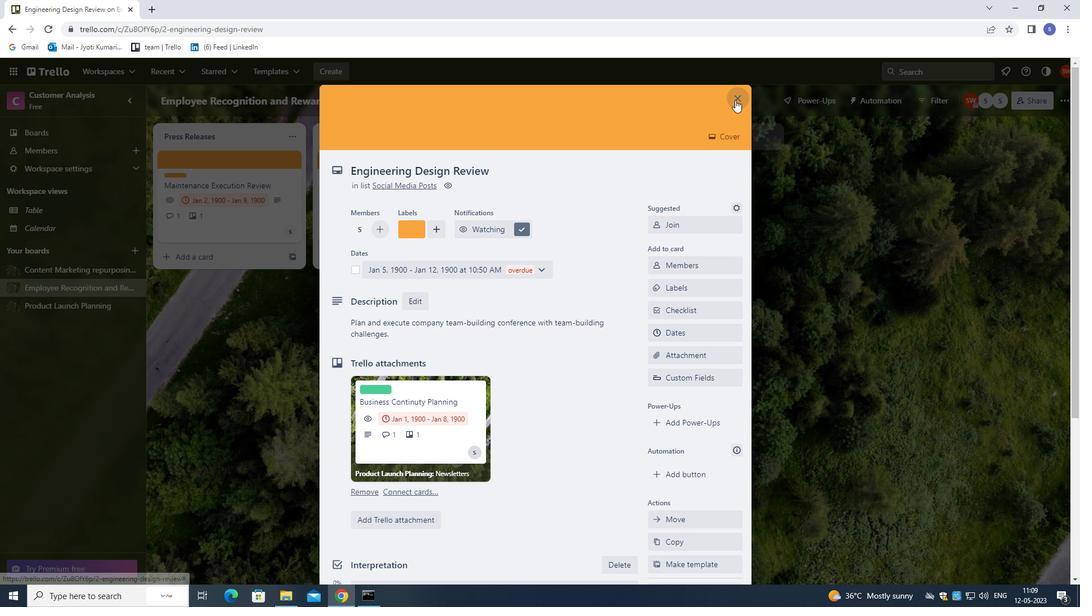 
Action: Mouse moved to (733, 97)
Screenshot: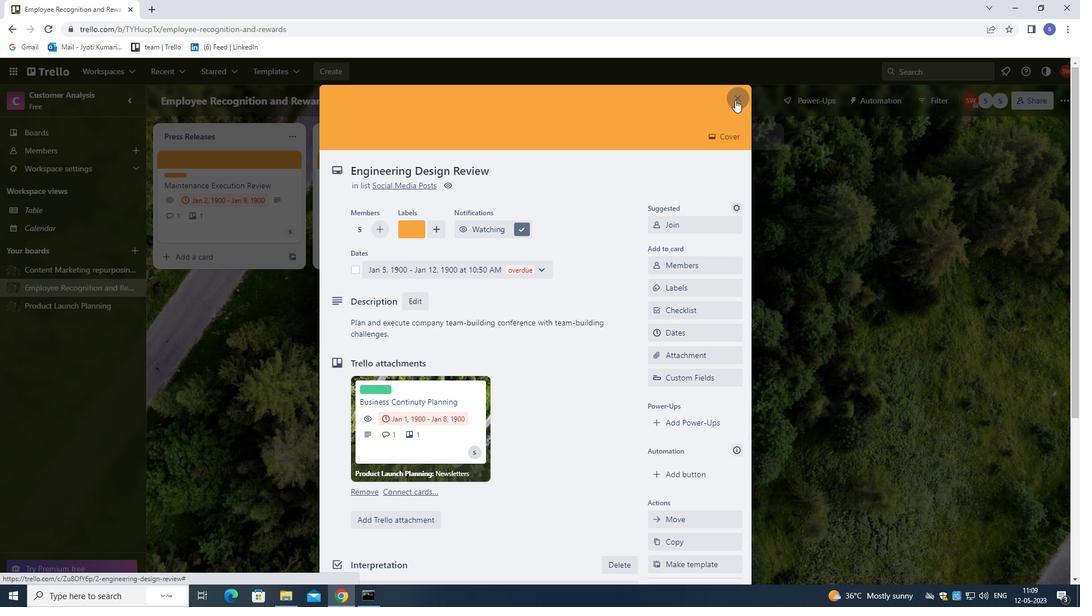 
